 Task: Search one way flight ticket for 1 adult, 6 children, 1 infant in seat and 1 infant on lap in business from Raleigh: Raleigh-durham International Airport to Jacksonville: Albert J. Ellis Airport on 5-3-2023. Choice of flights is Royal air maroc. Number of bags: 8 checked bags. Price is upto 85000. Outbound departure time preference is 15:30. Look for best flights.
Action: Mouse moved to (337, 136)
Screenshot: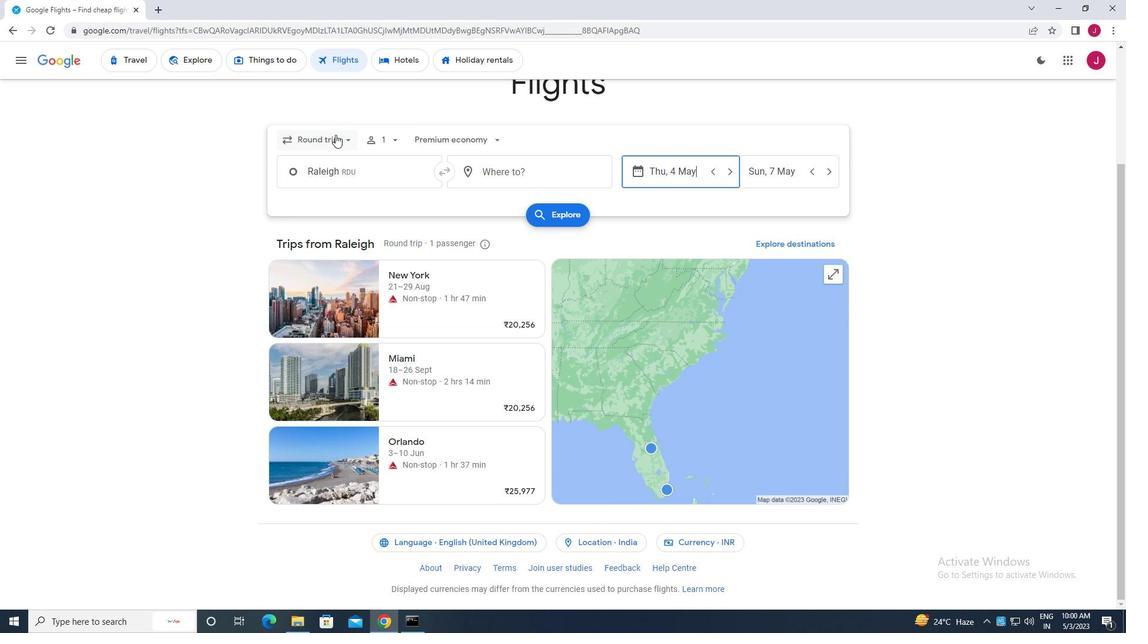 
Action: Mouse pressed left at (337, 136)
Screenshot: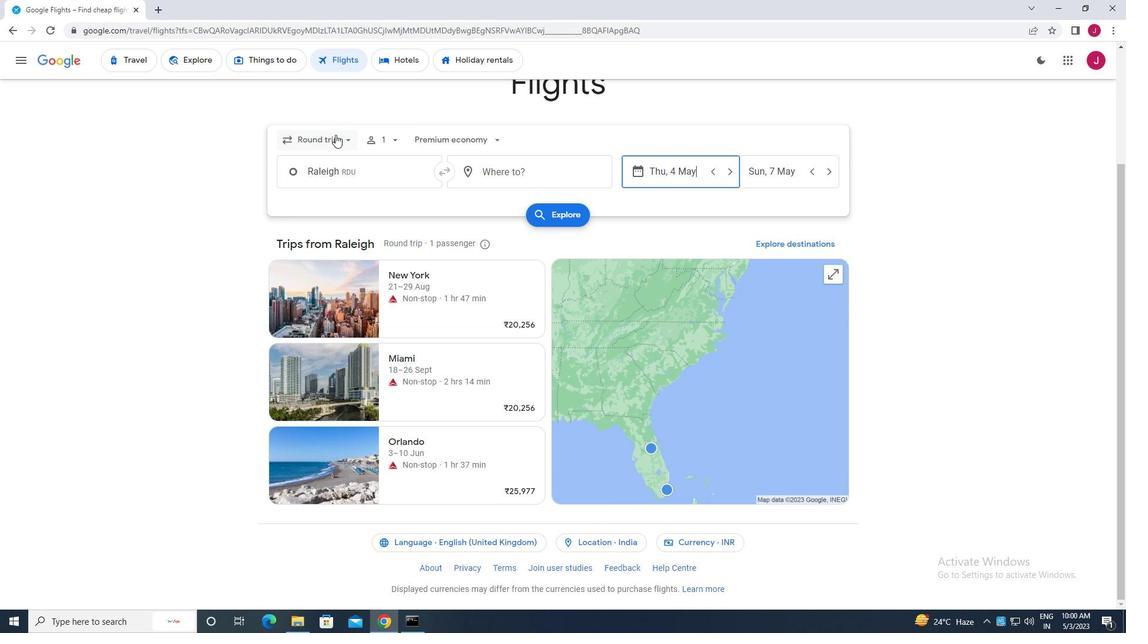 
Action: Mouse moved to (333, 191)
Screenshot: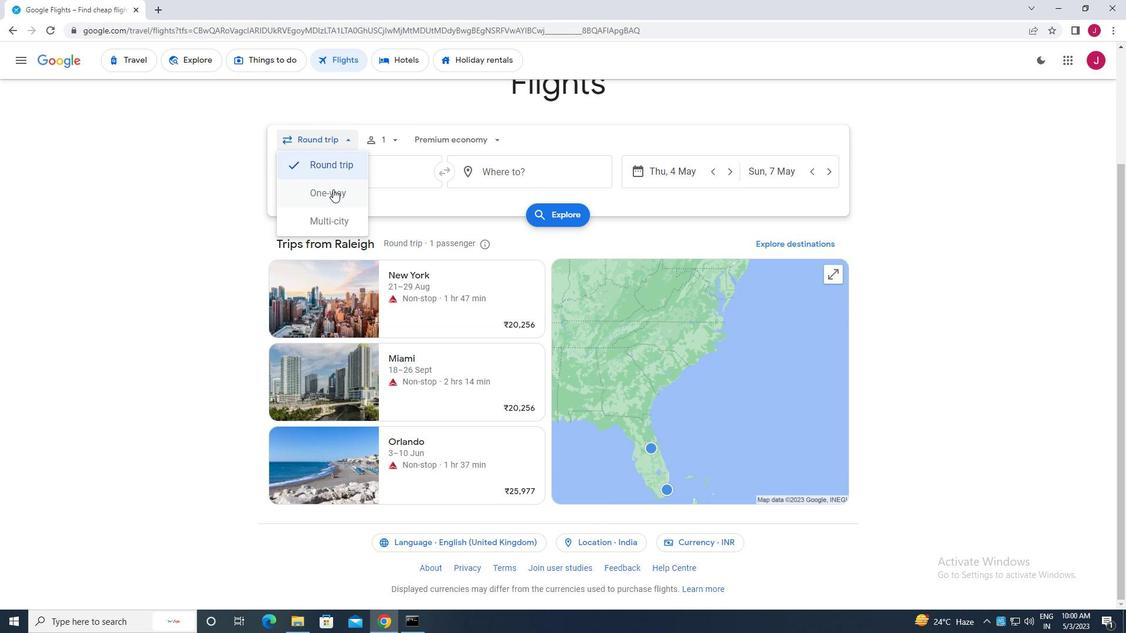 
Action: Mouse pressed left at (333, 191)
Screenshot: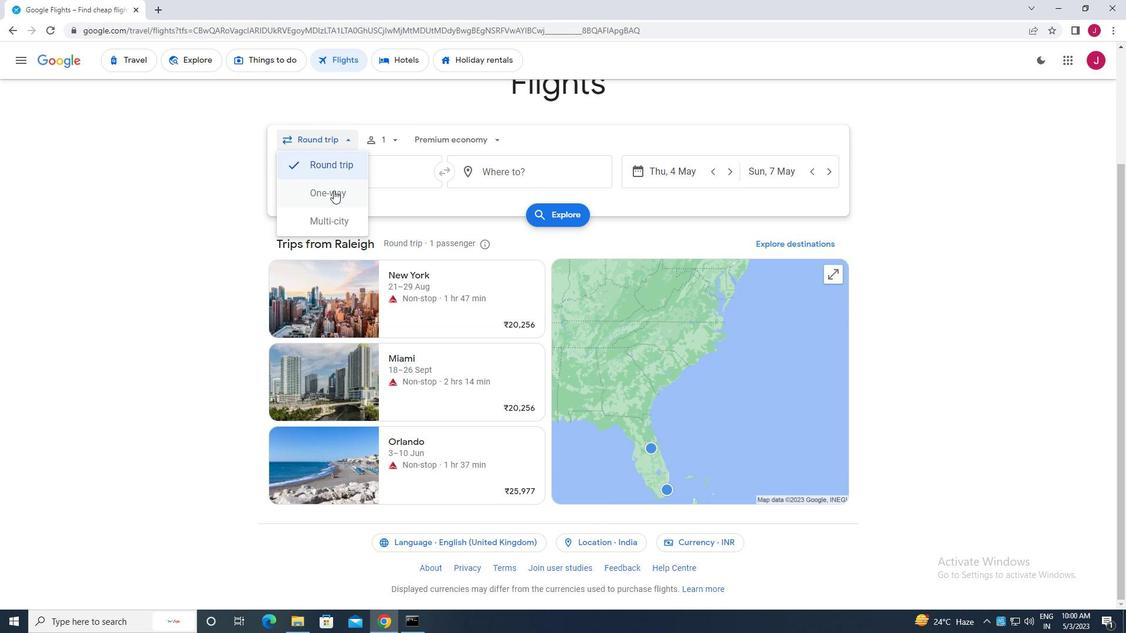 
Action: Mouse moved to (390, 142)
Screenshot: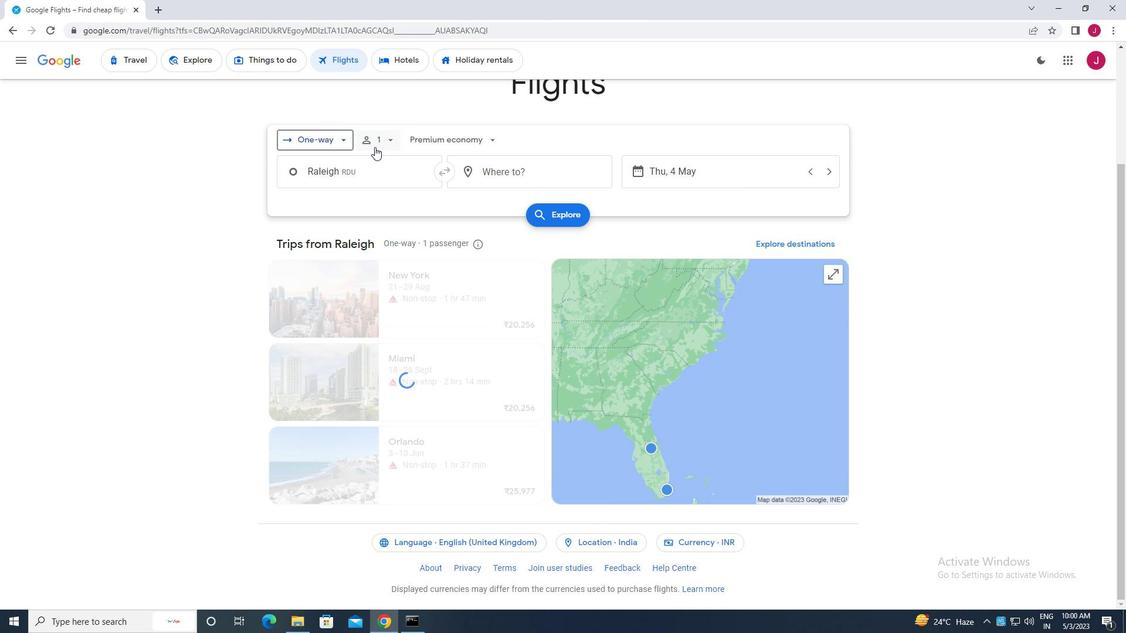 
Action: Mouse pressed left at (390, 142)
Screenshot: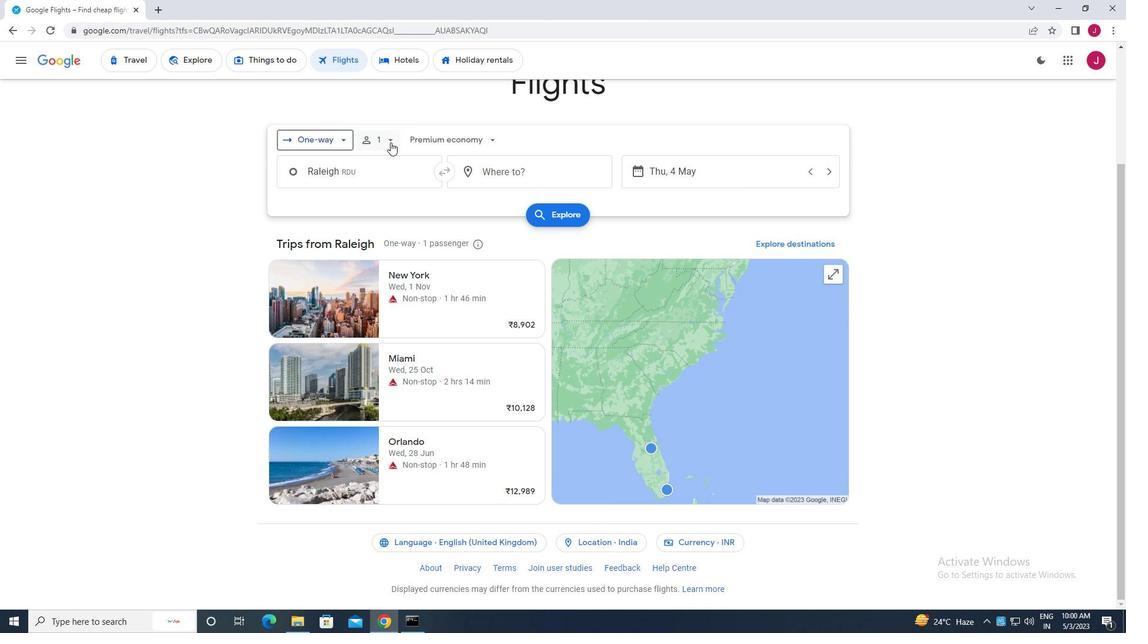 
Action: Mouse moved to (483, 200)
Screenshot: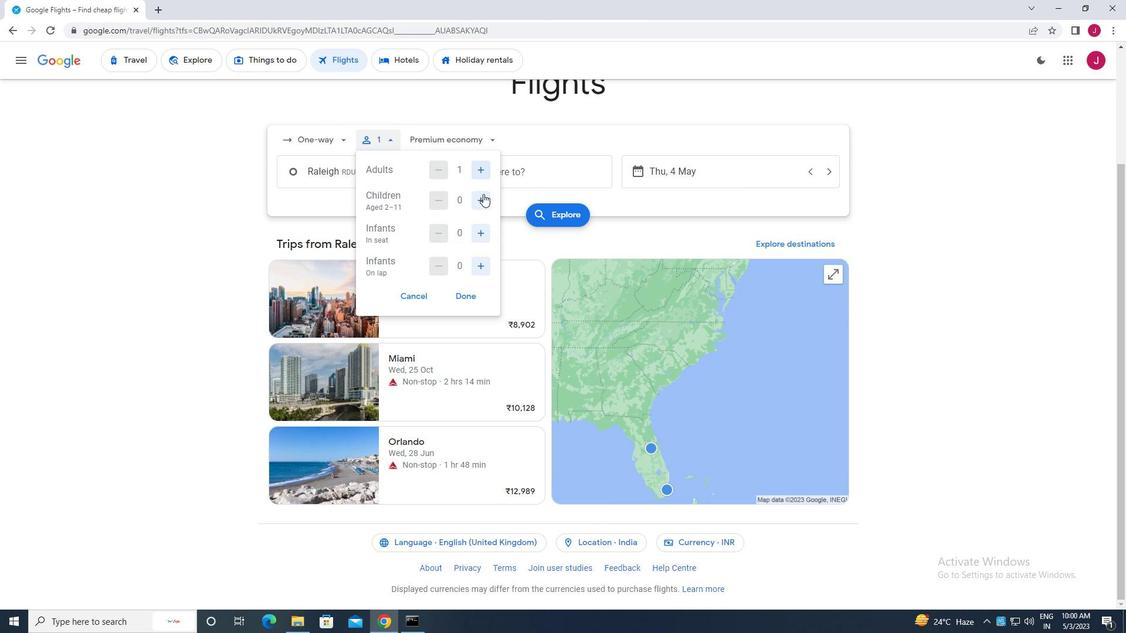
Action: Mouse pressed left at (483, 200)
Screenshot: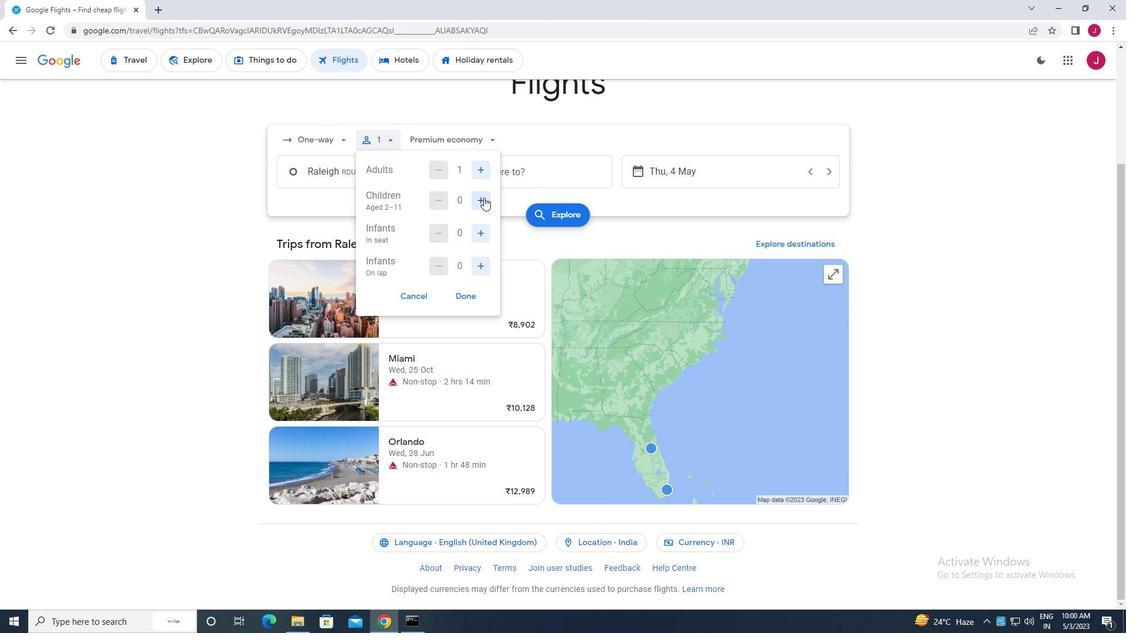 
Action: Mouse pressed left at (483, 200)
Screenshot: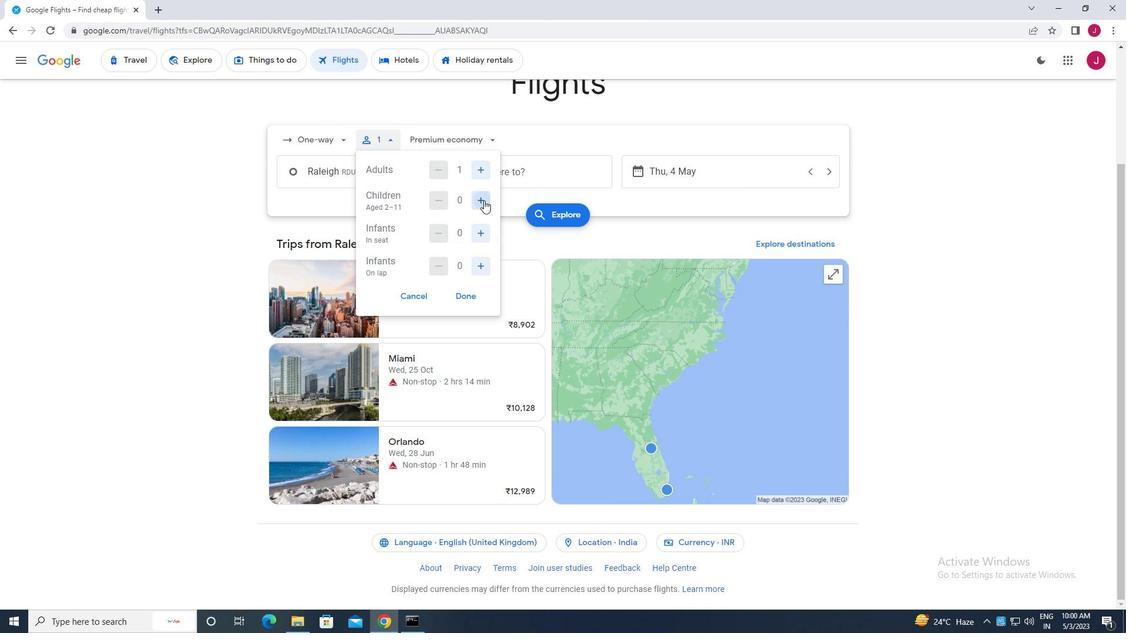
Action: Mouse pressed left at (483, 200)
Screenshot: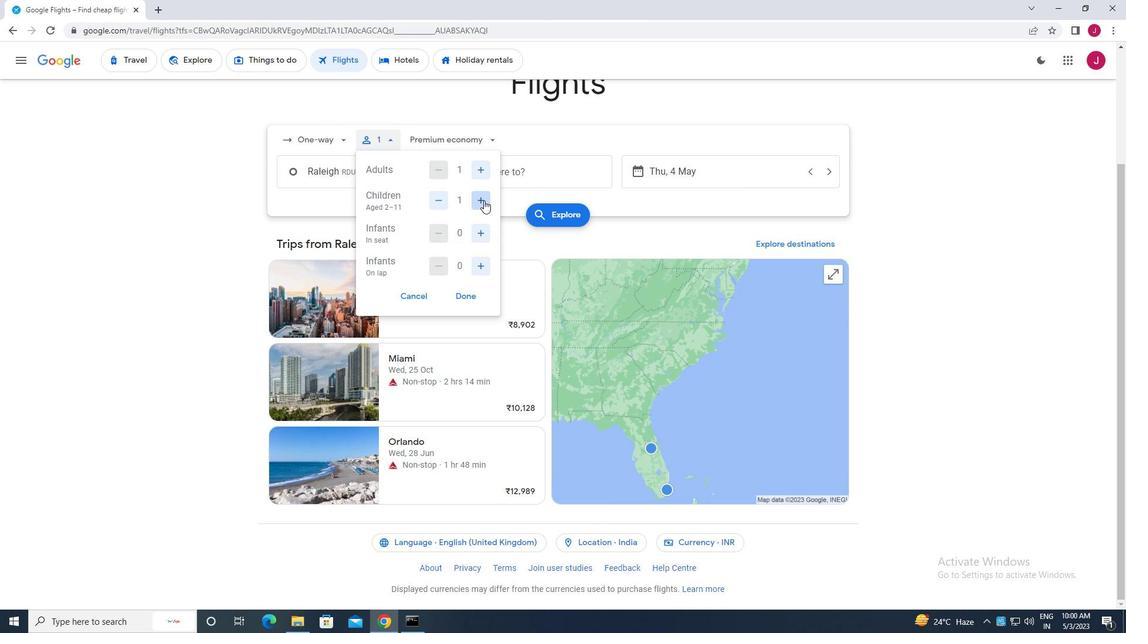 
Action: Mouse pressed left at (483, 200)
Screenshot: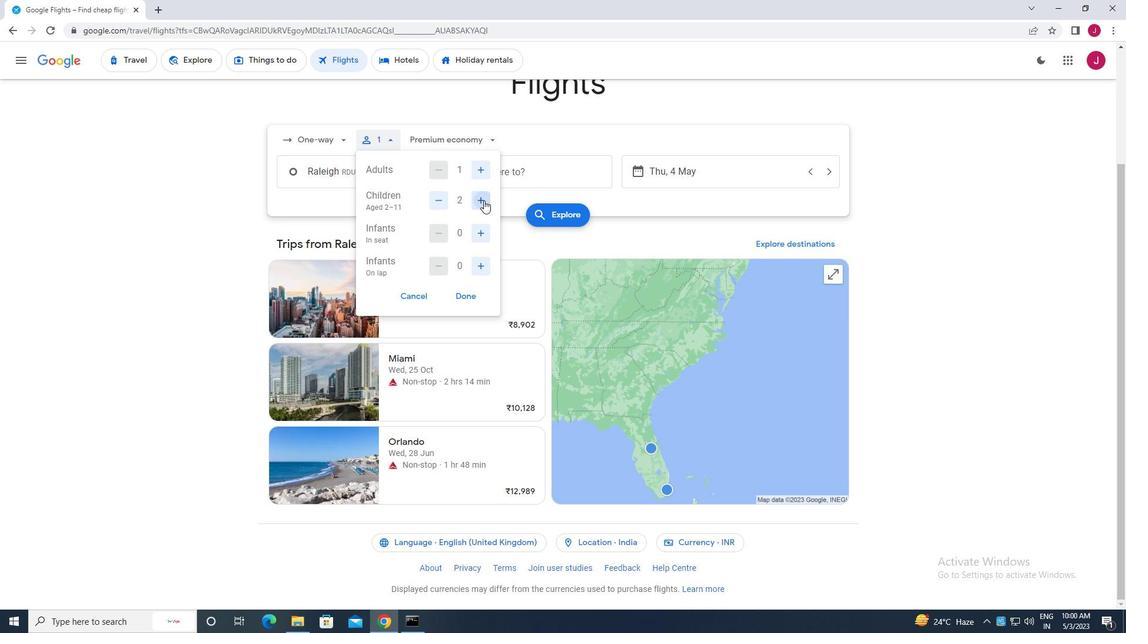 
Action: Mouse pressed left at (483, 200)
Screenshot: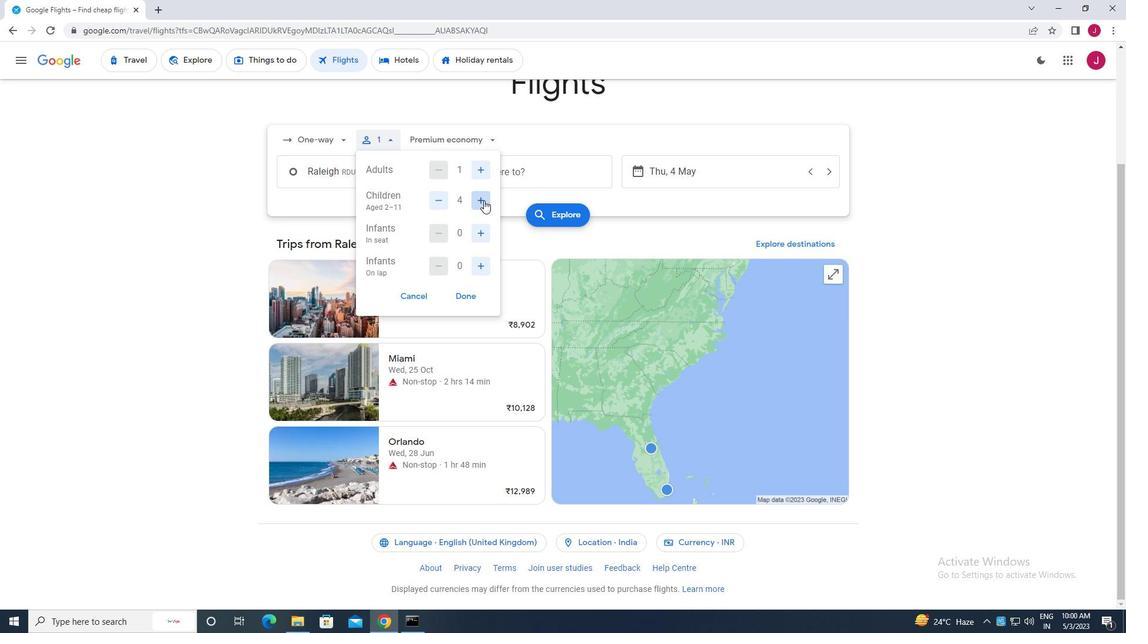 
Action: Mouse pressed left at (483, 200)
Screenshot: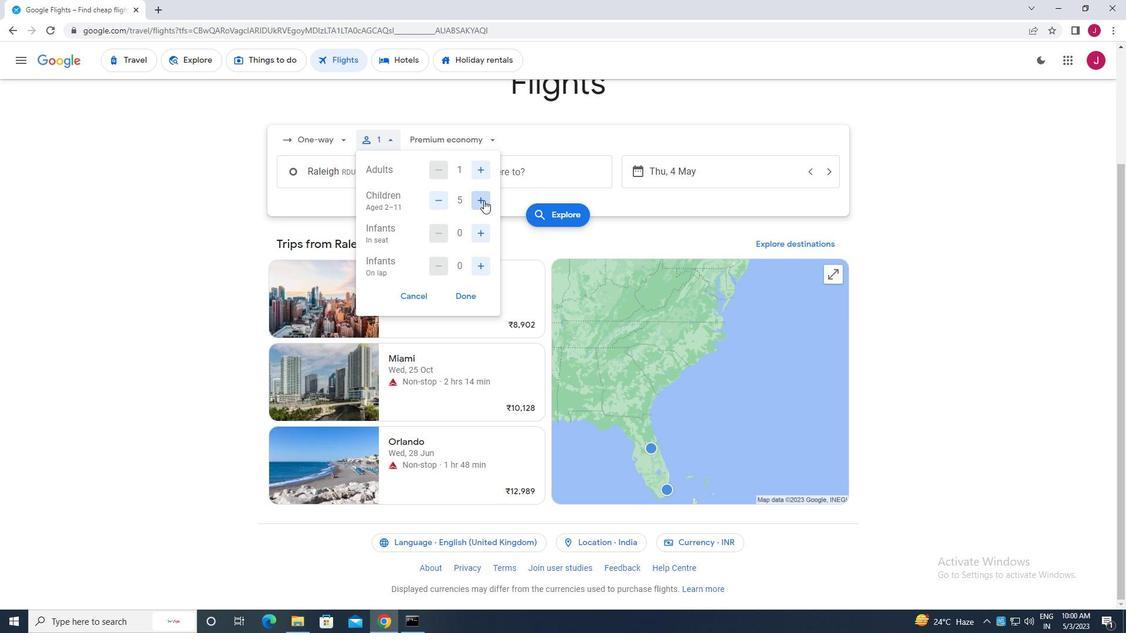 
Action: Mouse moved to (477, 234)
Screenshot: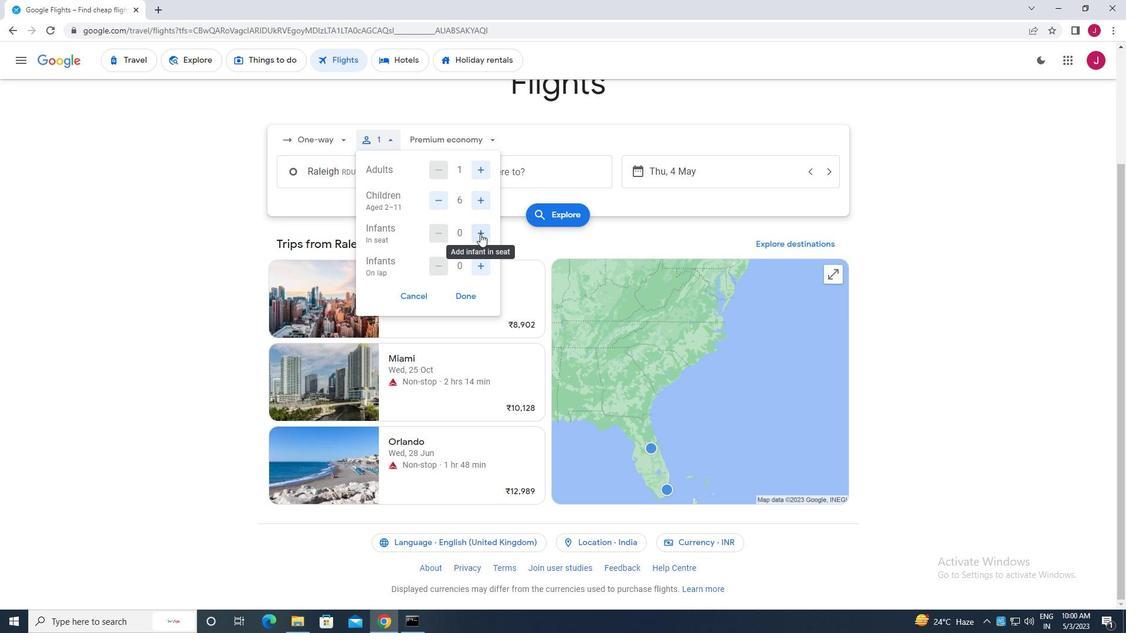 
Action: Mouse pressed left at (477, 234)
Screenshot: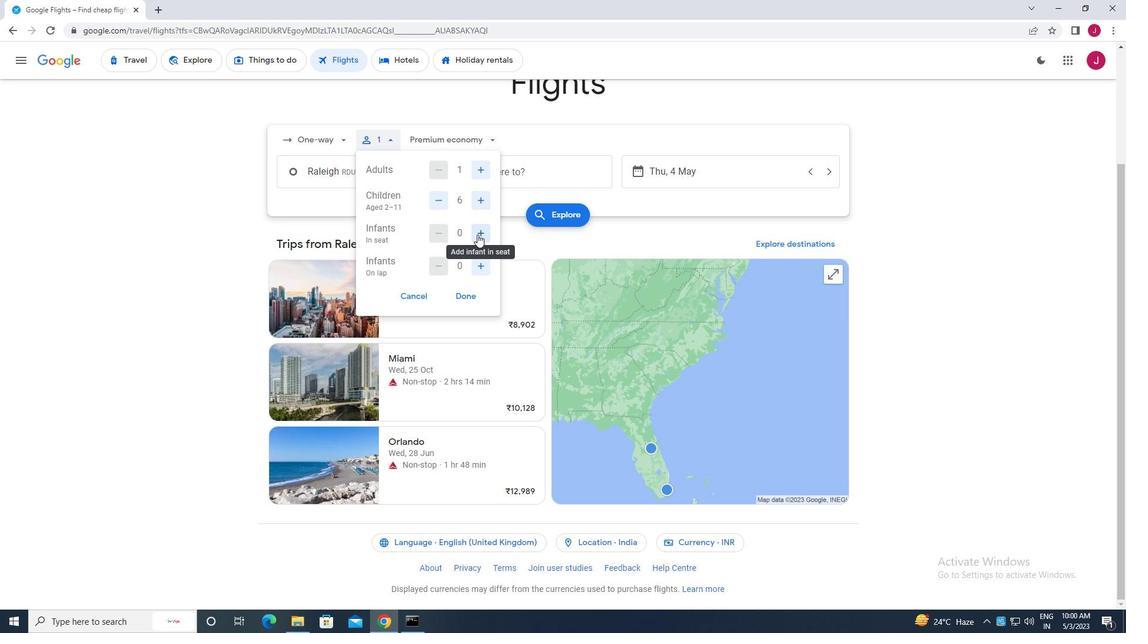 
Action: Mouse moved to (478, 270)
Screenshot: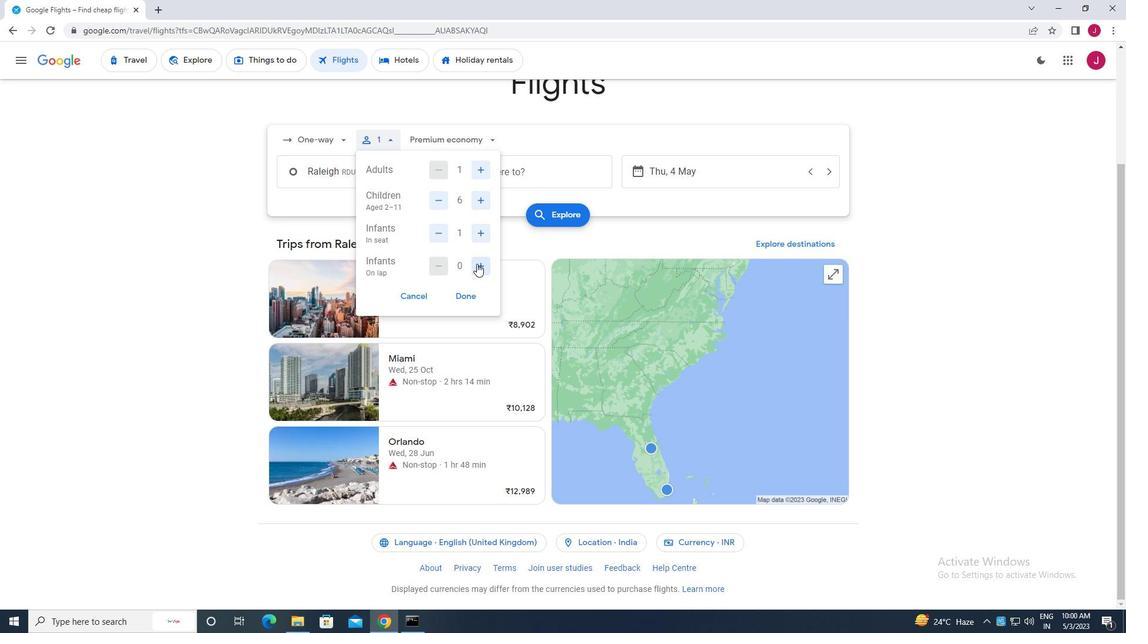 
Action: Mouse pressed left at (478, 270)
Screenshot: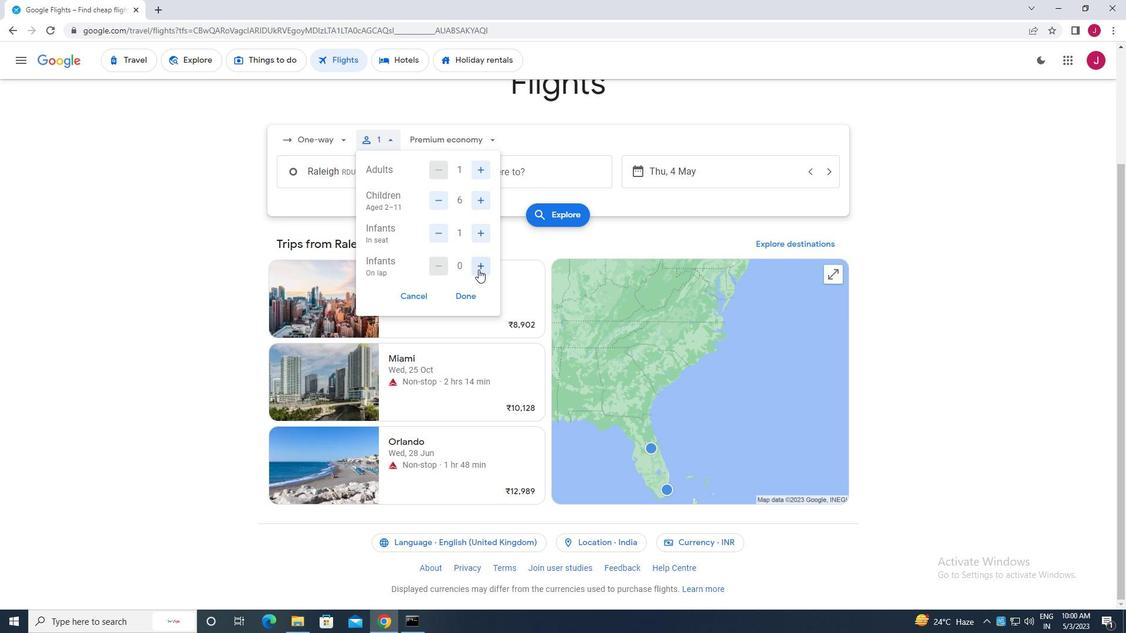 
Action: Mouse moved to (464, 293)
Screenshot: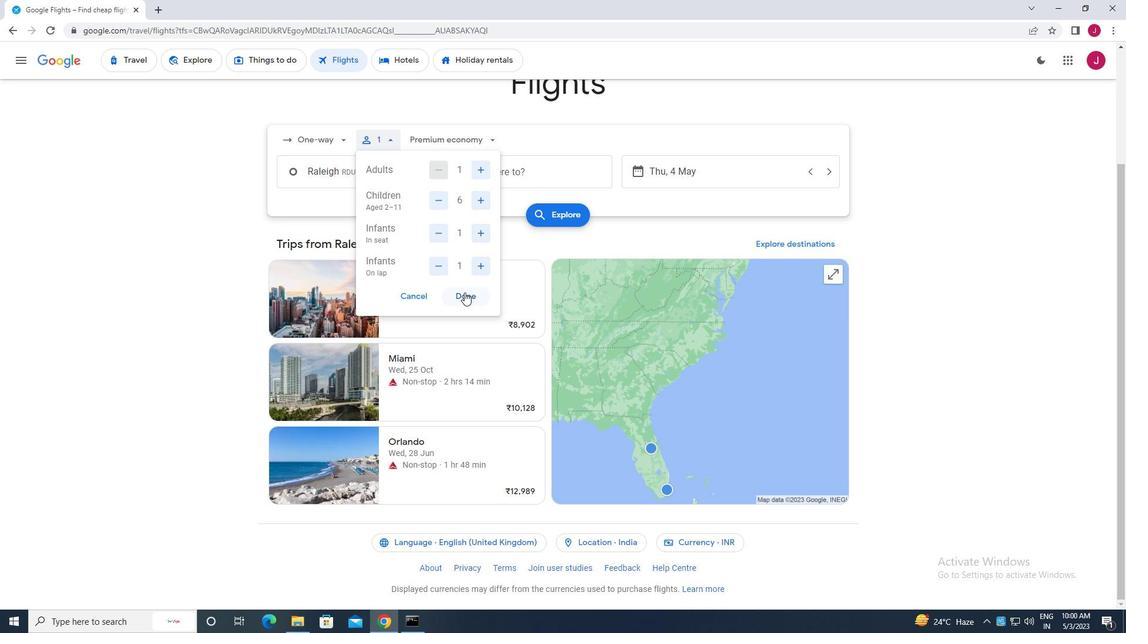 
Action: Mouse pressed left at (464, 293)
Screenshot: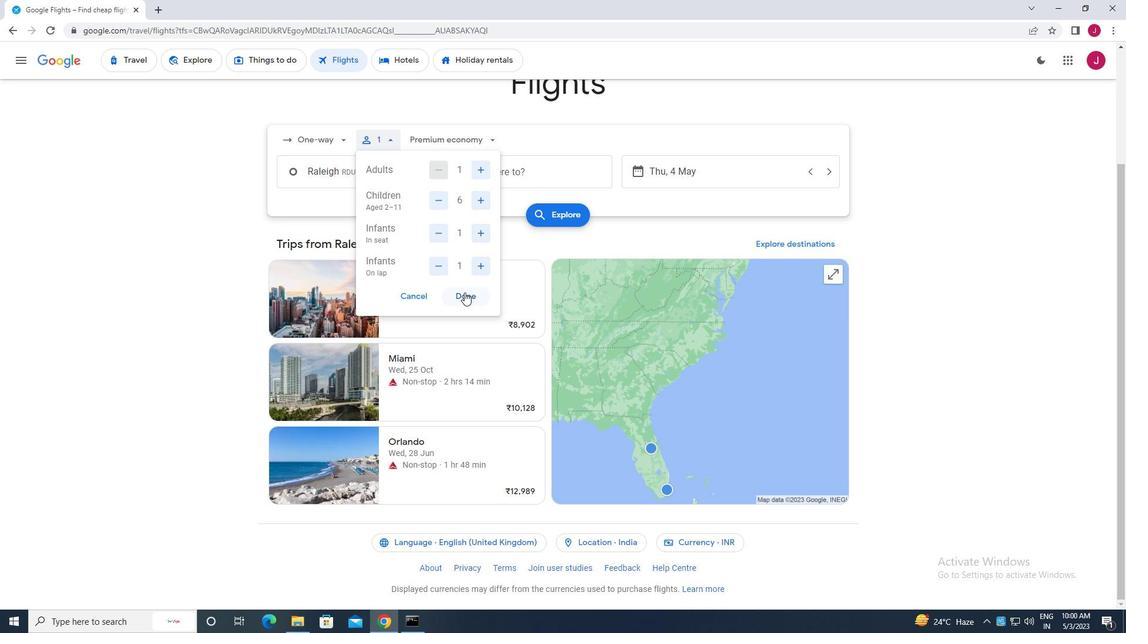 
Action: Mouse moved to (464, 139)
Screenshot: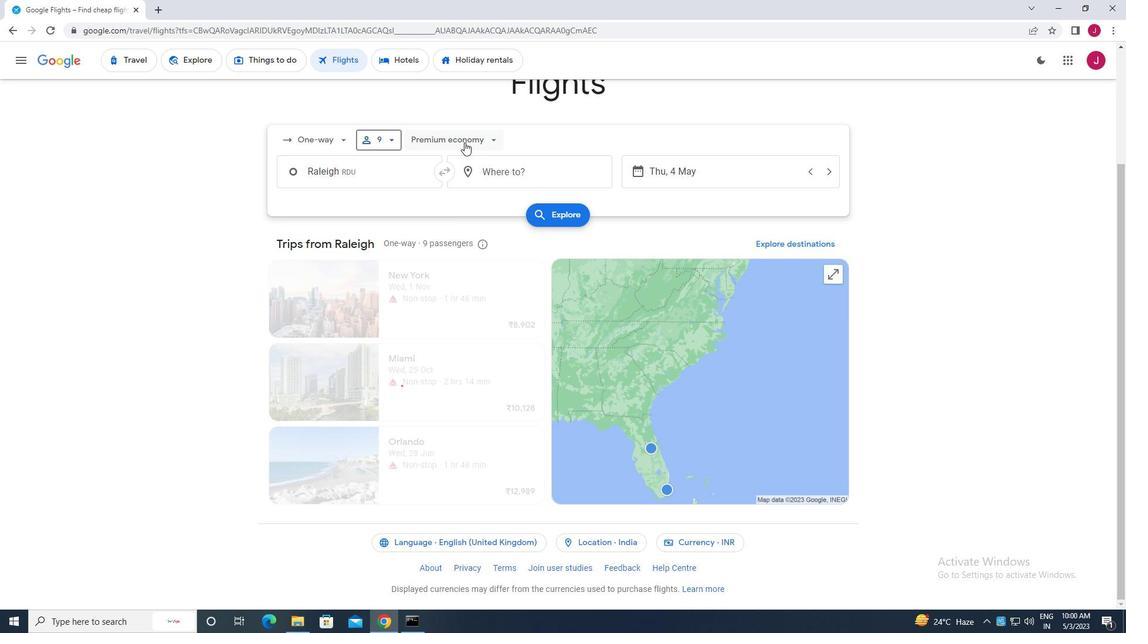 
Action: Mouse pressed left at (464, 139)
Screenshot: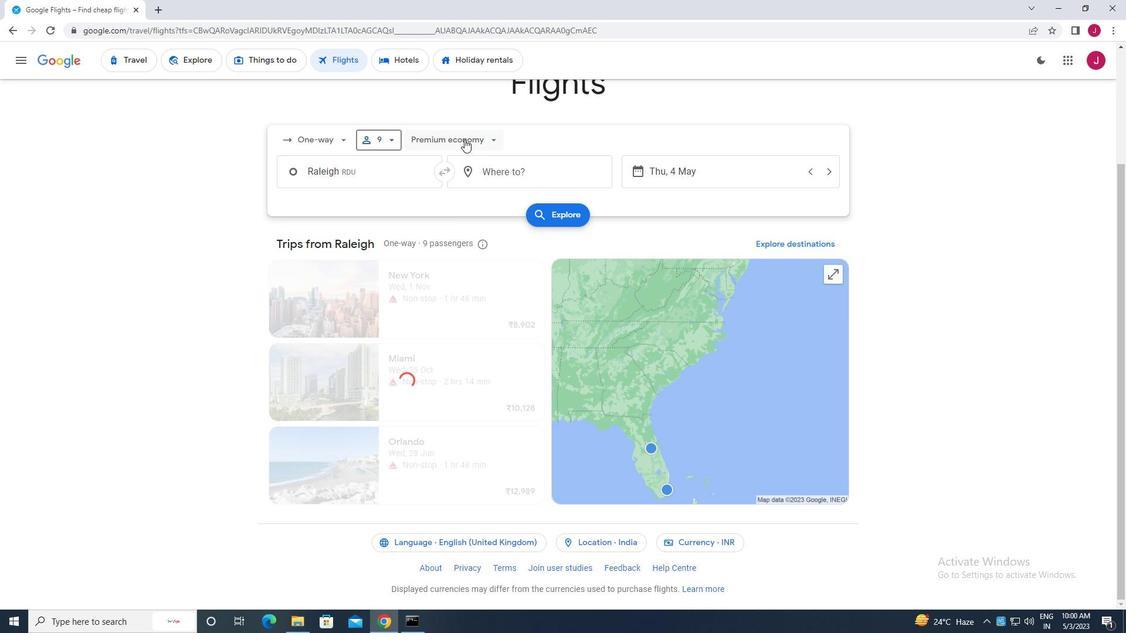 
Action: Mouse moved to (458, 221)
Screenshot: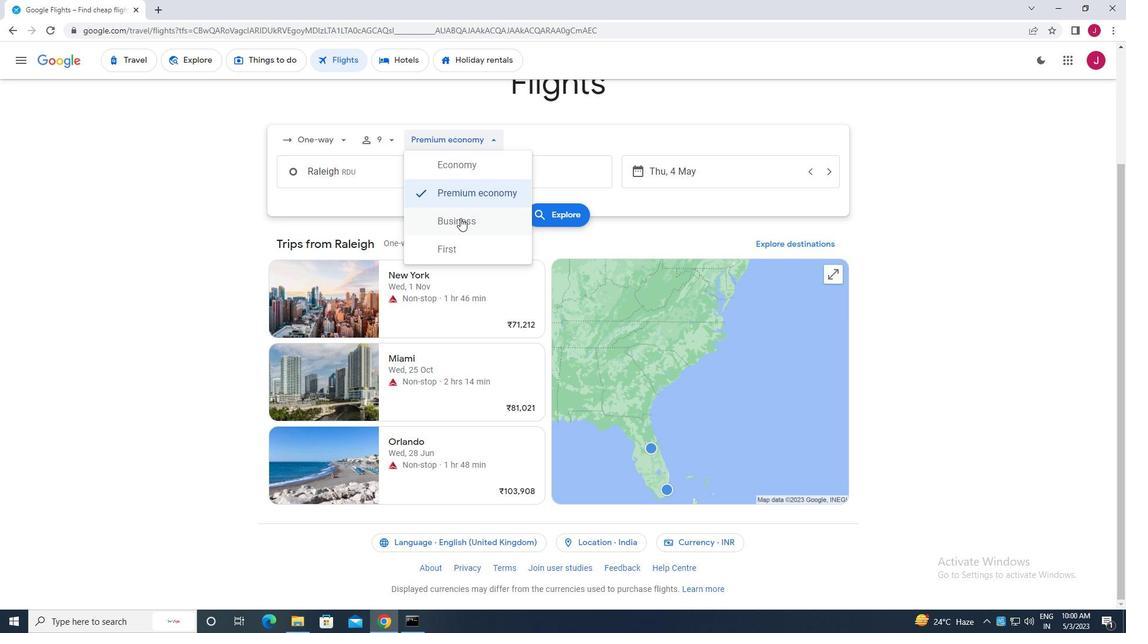 
Action: Mouse pressed left at (458, 221)
Screenshot: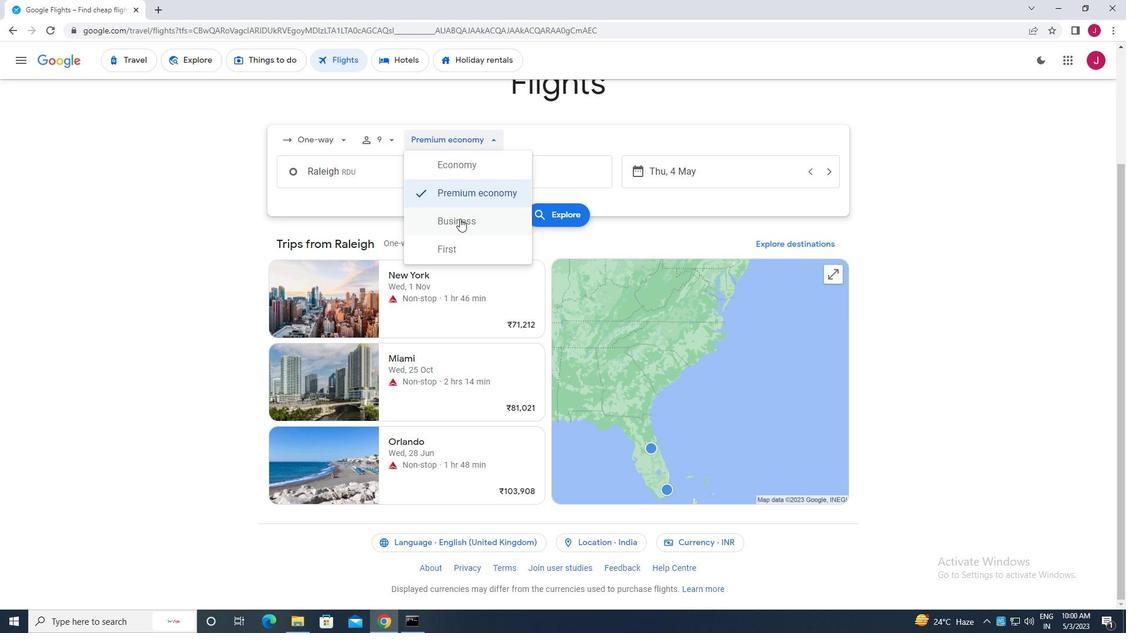 
Action: Mouse moved to (399, 176)
Screenshot: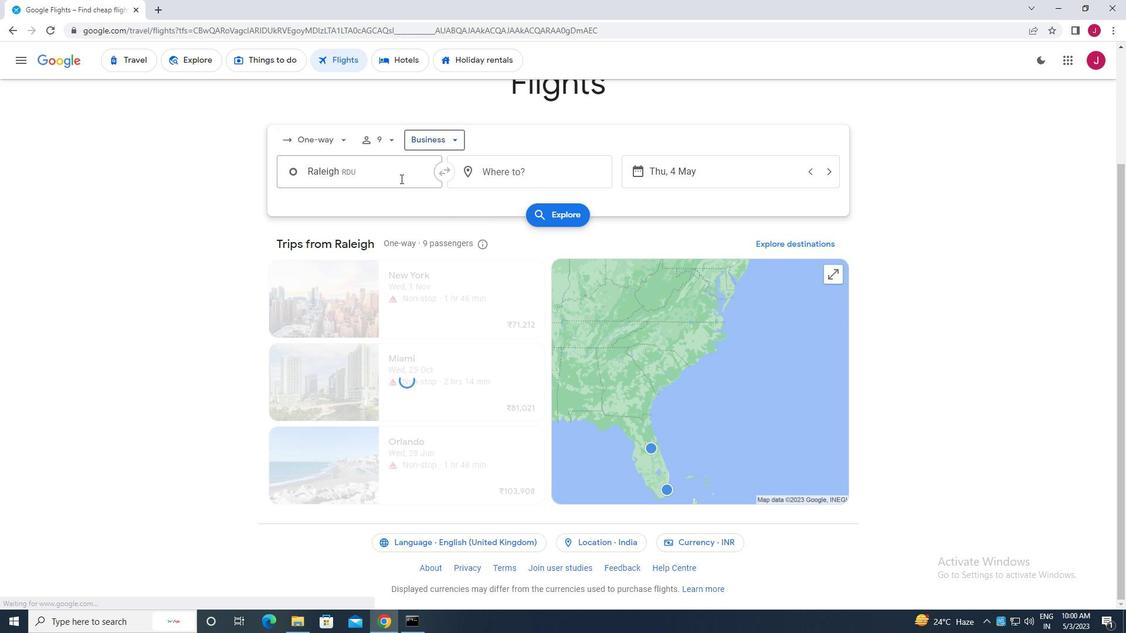 
Action: Mouse pressed left at (399, 176)
Screenshot: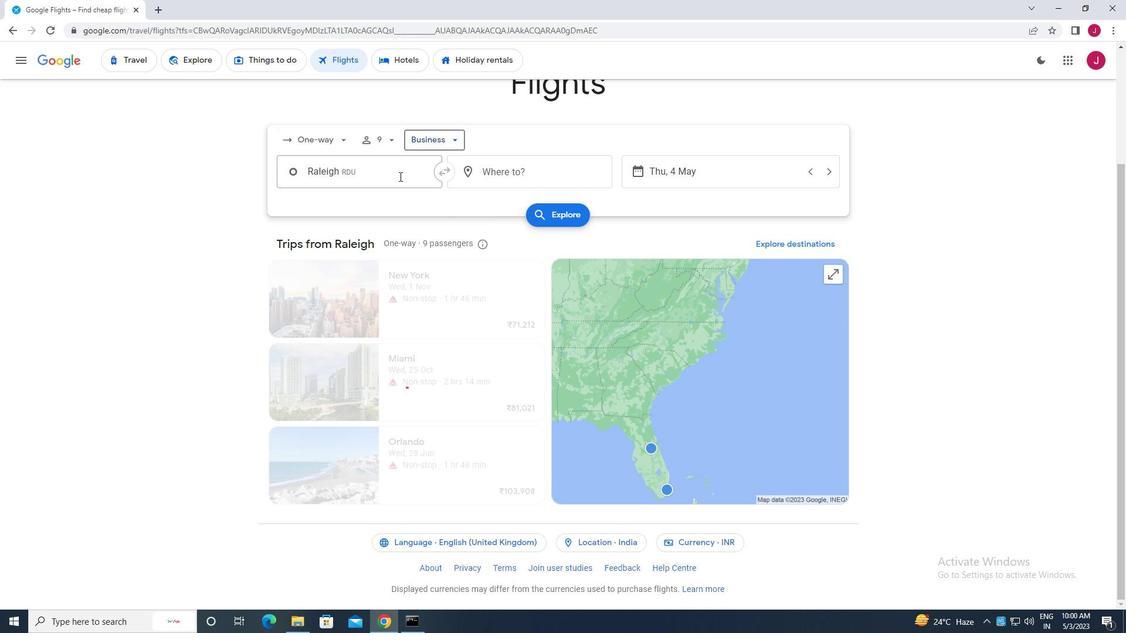 
Action: Key pressed ralegh<Key.space>d
Screenshot: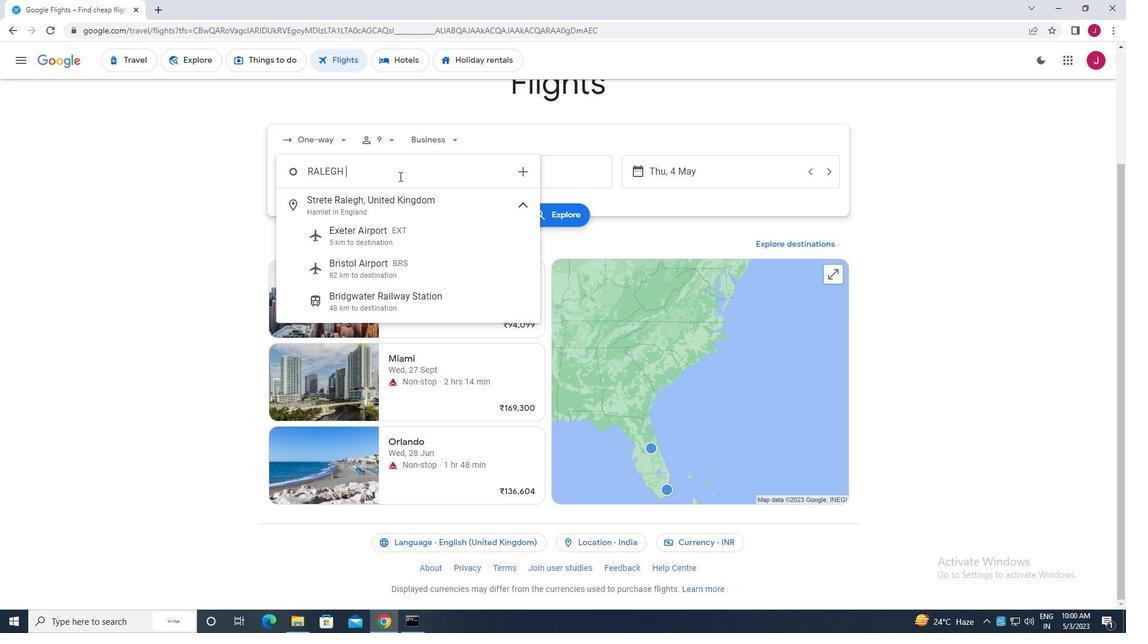 
Action: Mouse moved to (414, 208)
Screenshot: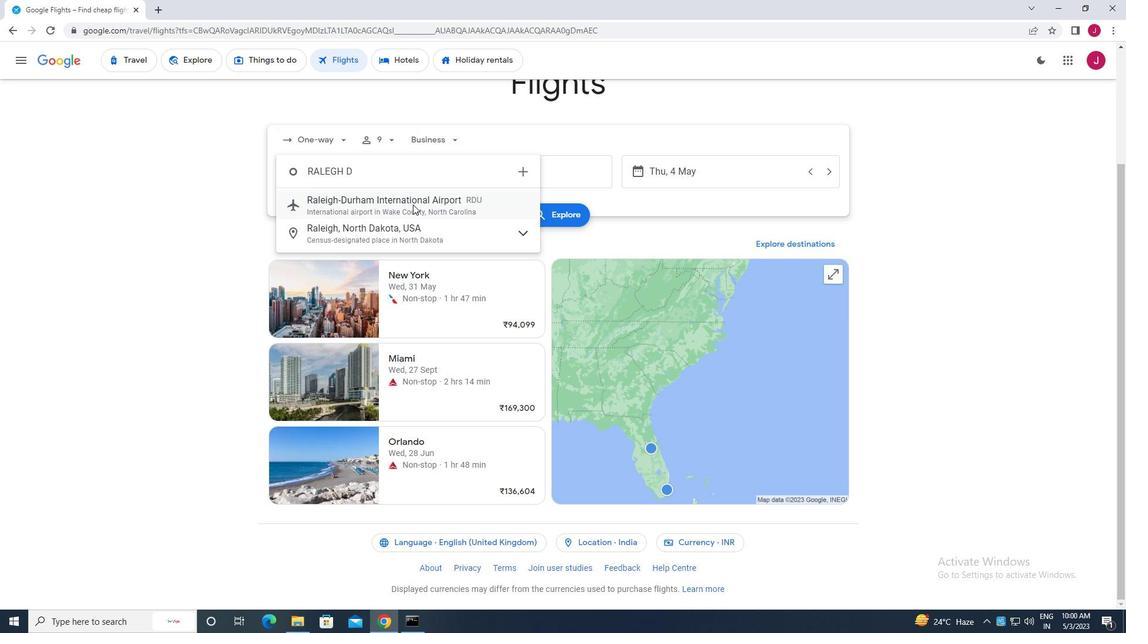 
Action: Mouse pressed left at (414, 208)
Screenshot: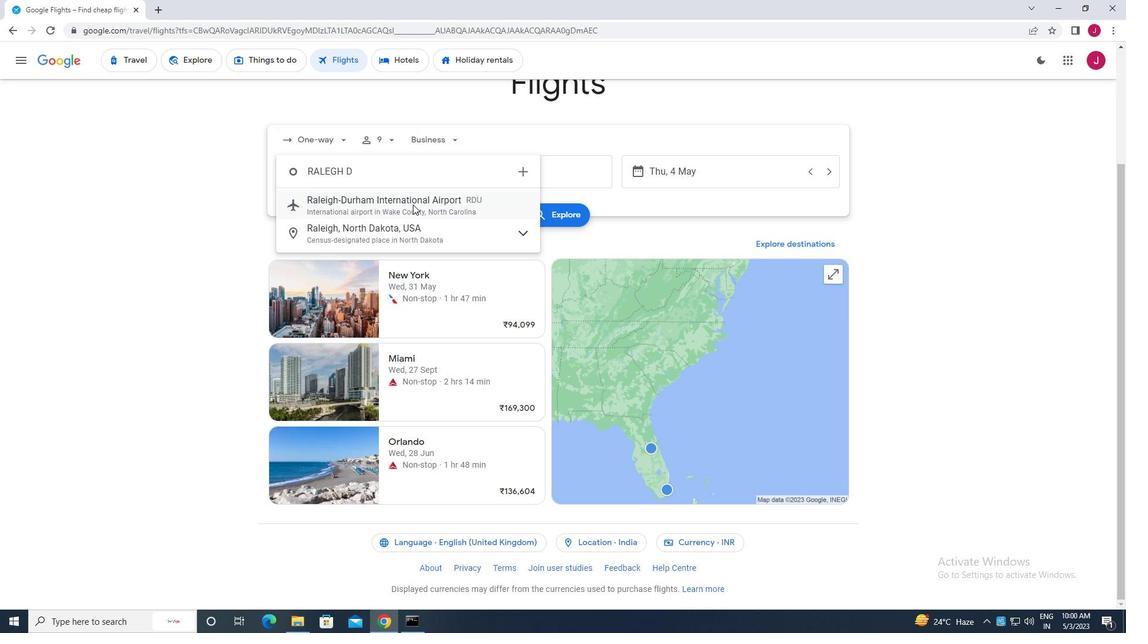 
Action: Mouse moved to (526, 174)
Screenshot: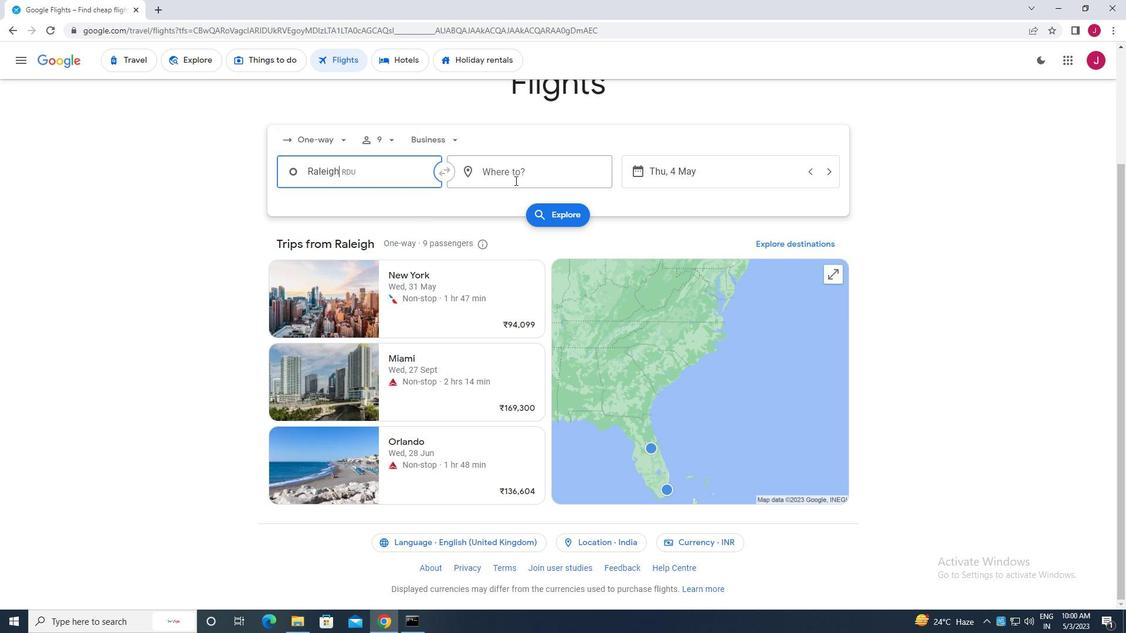 
Action: Mouse pressed left at (526, 174)
Screenshot: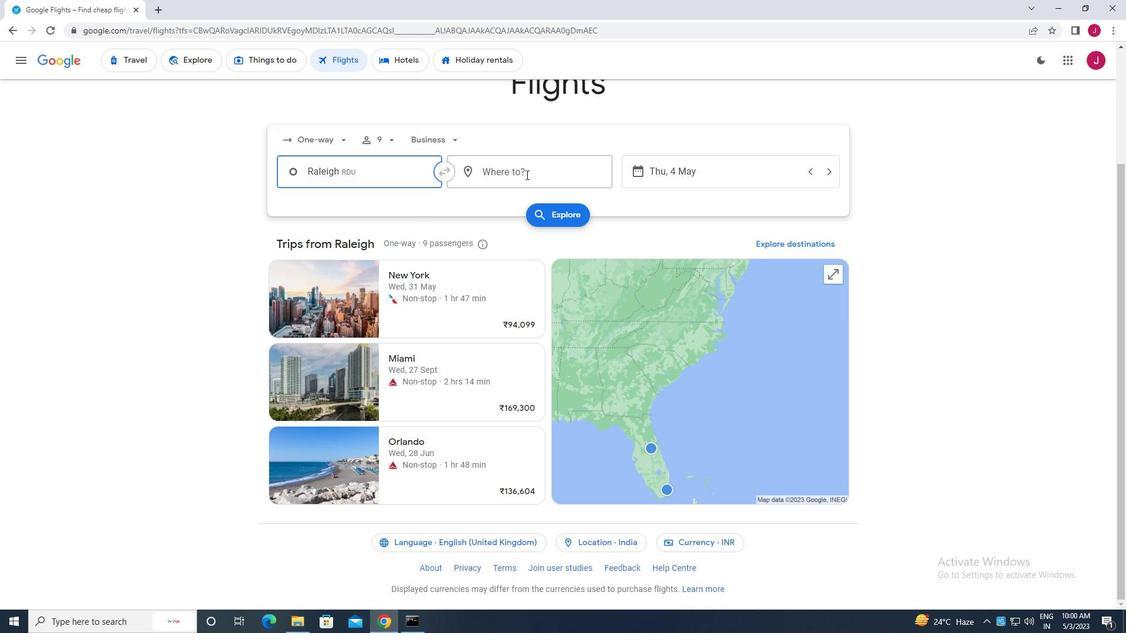 
Action: Mouse moved to (526, 175)
Screenshot: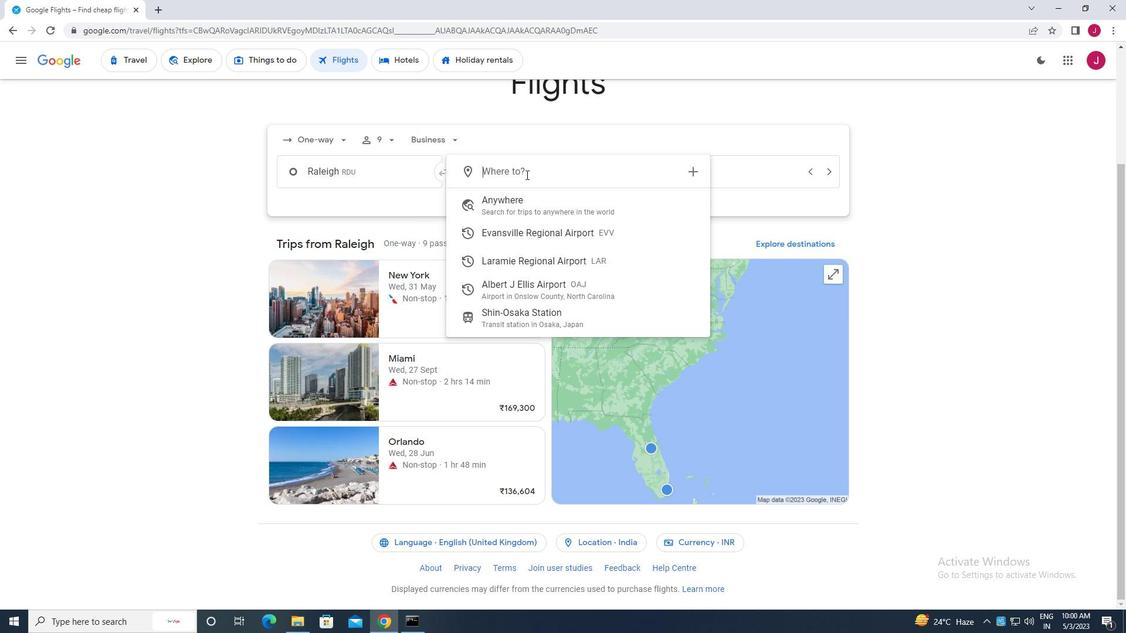 
Action: Key pressed albert<Key.space>j
Screenshot: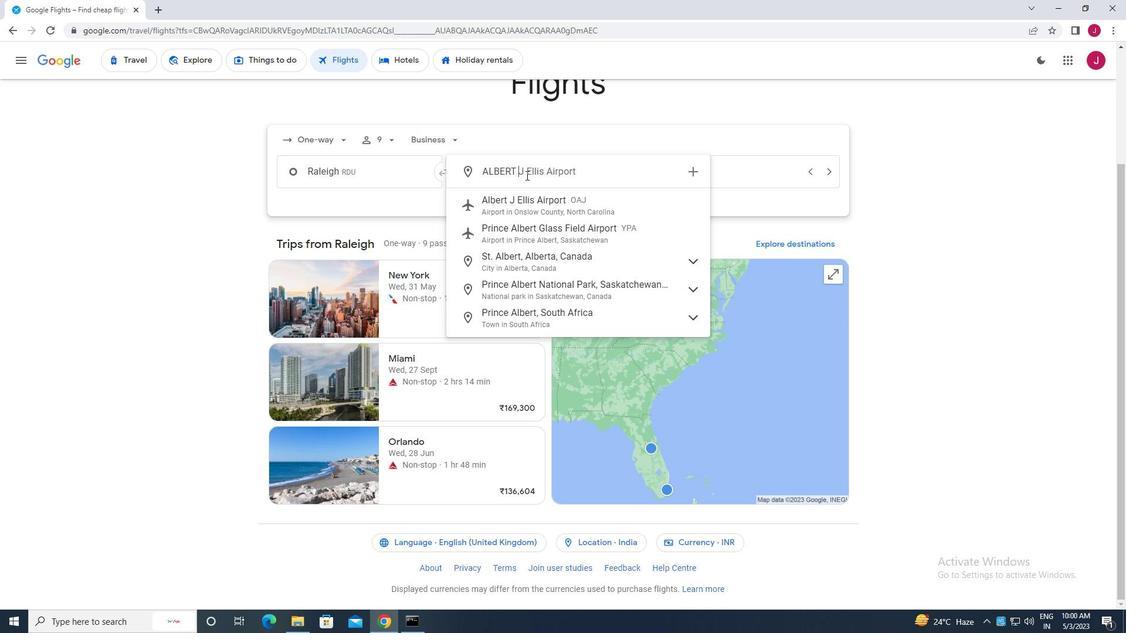 
Action: Mouse moved to (537, 203)
Screenshot: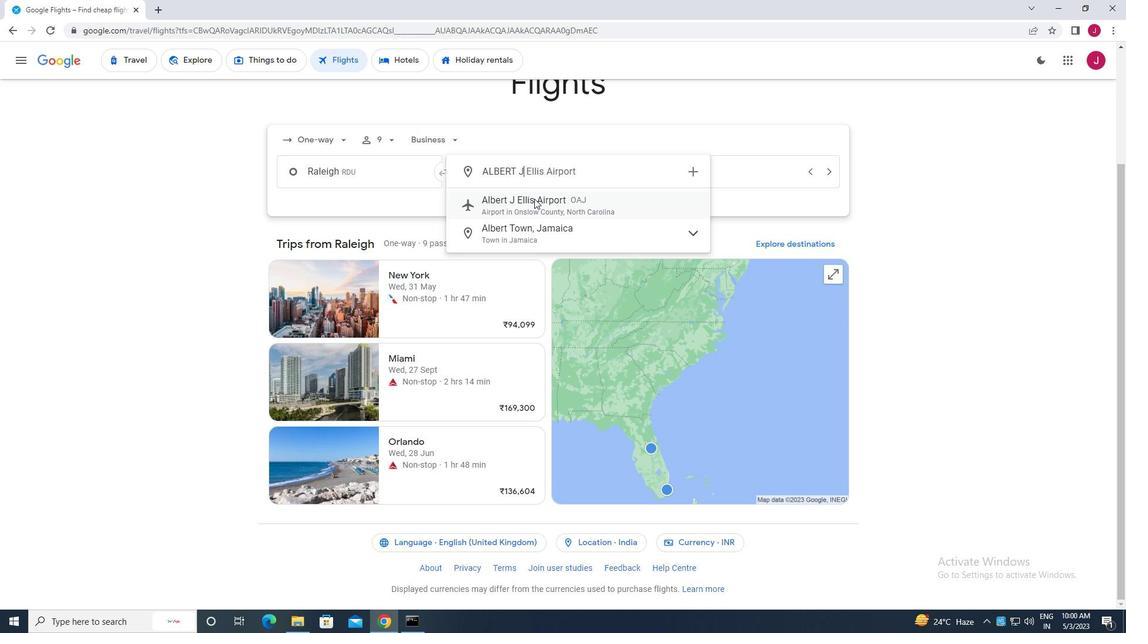 
Action: Mouse pressed left at (537, 203)
Screenshot: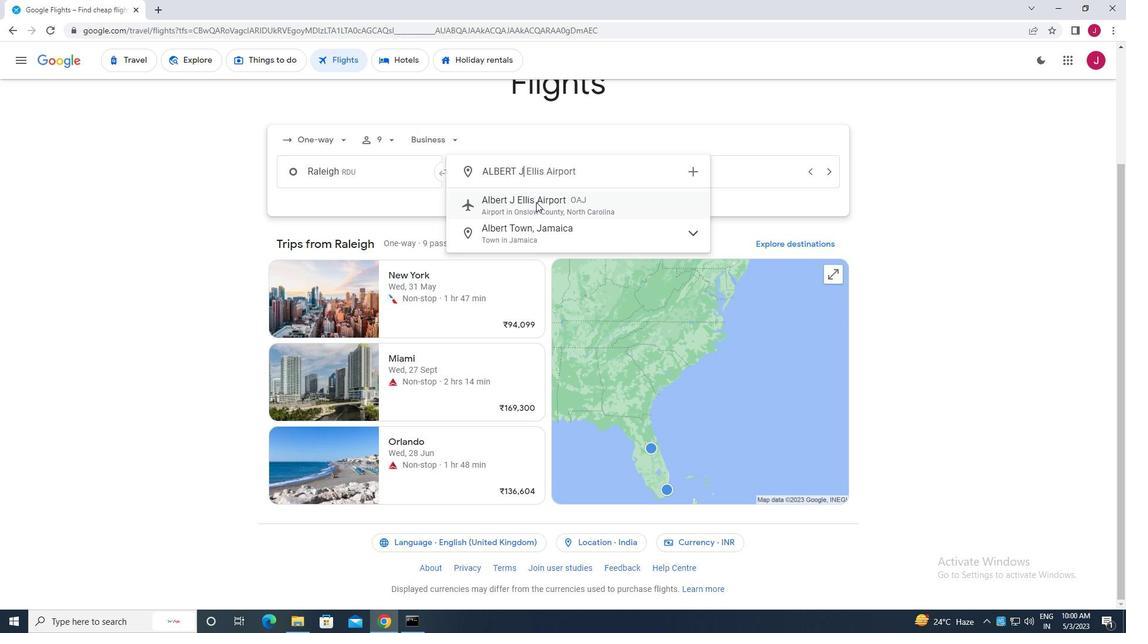 
Action: Mouse moved to (689, 174)
Screenshot: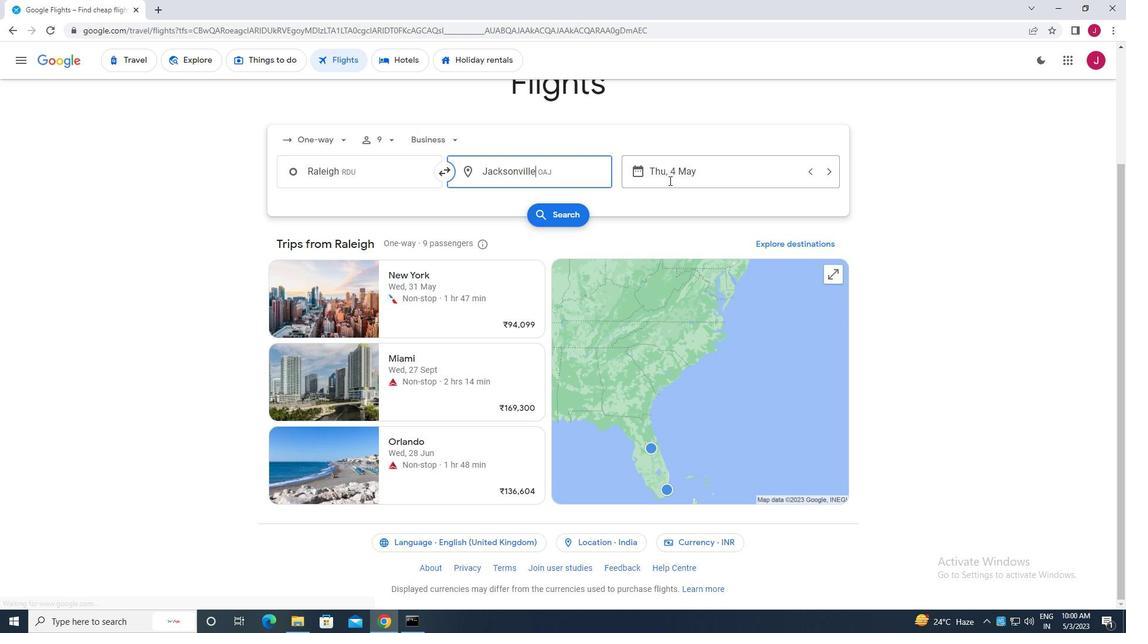
Action: Mouse pressed left at (689, 174)
Screenshot: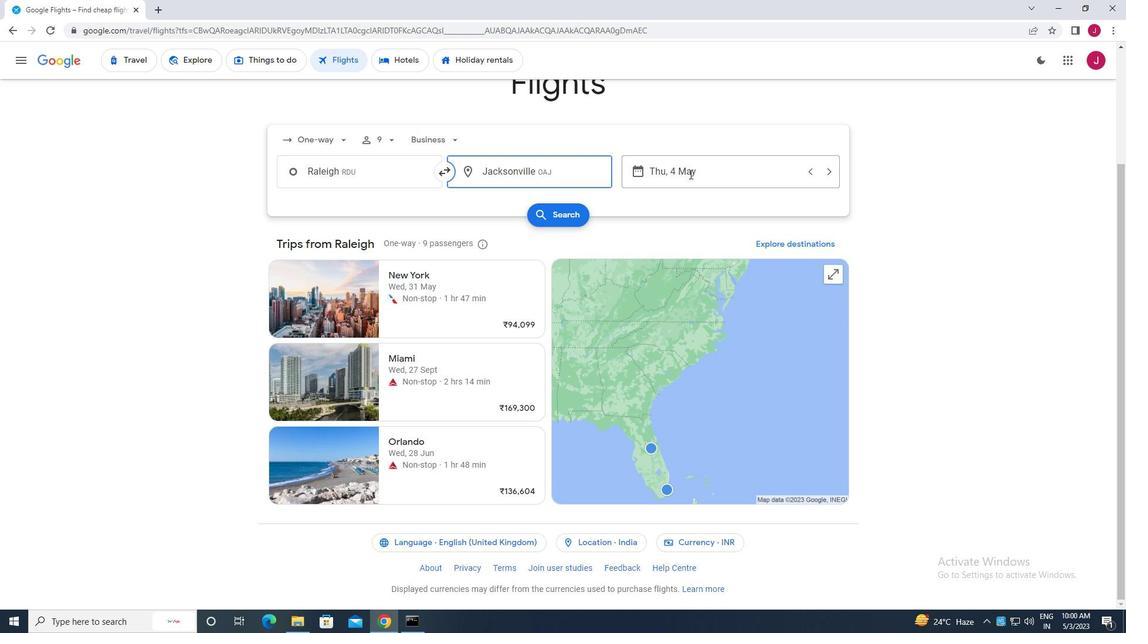 
Action: Mouse moved to (503, 261)
Screenshot: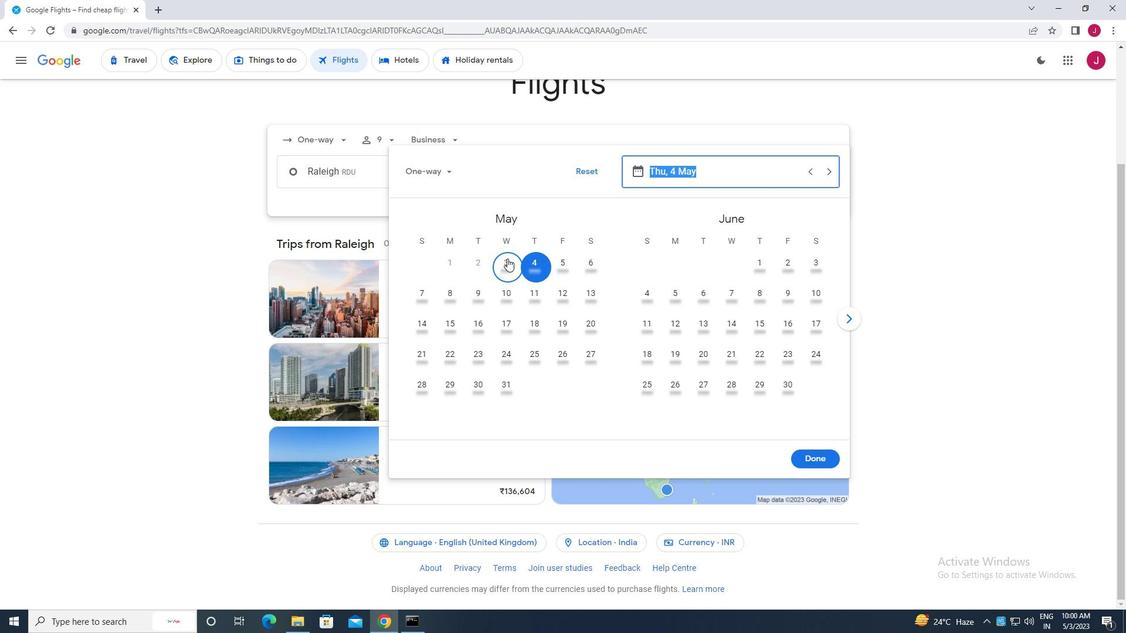 
Action: Mouse pressed left at (503, 261)
Screenshot: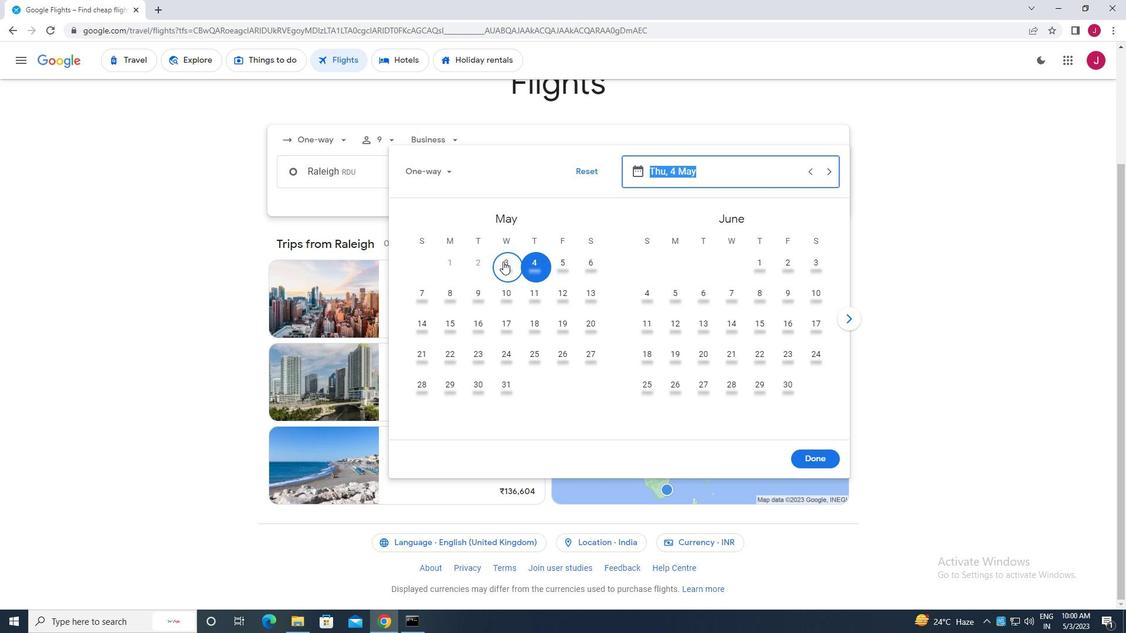 
Action: Mouse moved to (810, 461)
Screenshot: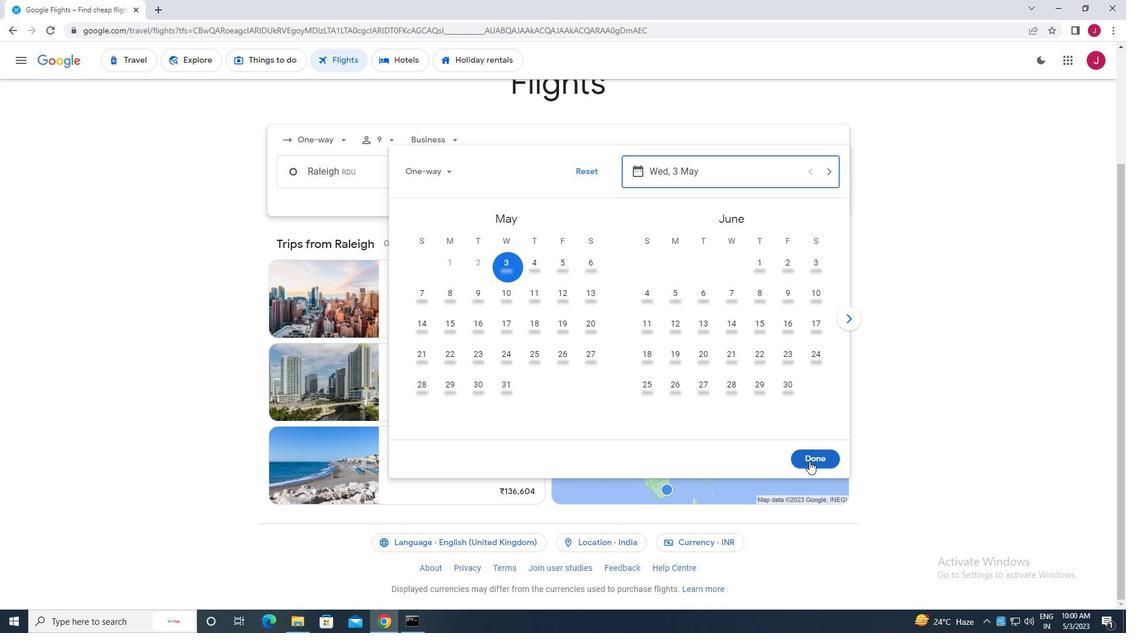 
Action: Mouse pressed left at (810, 461)
Screenshot: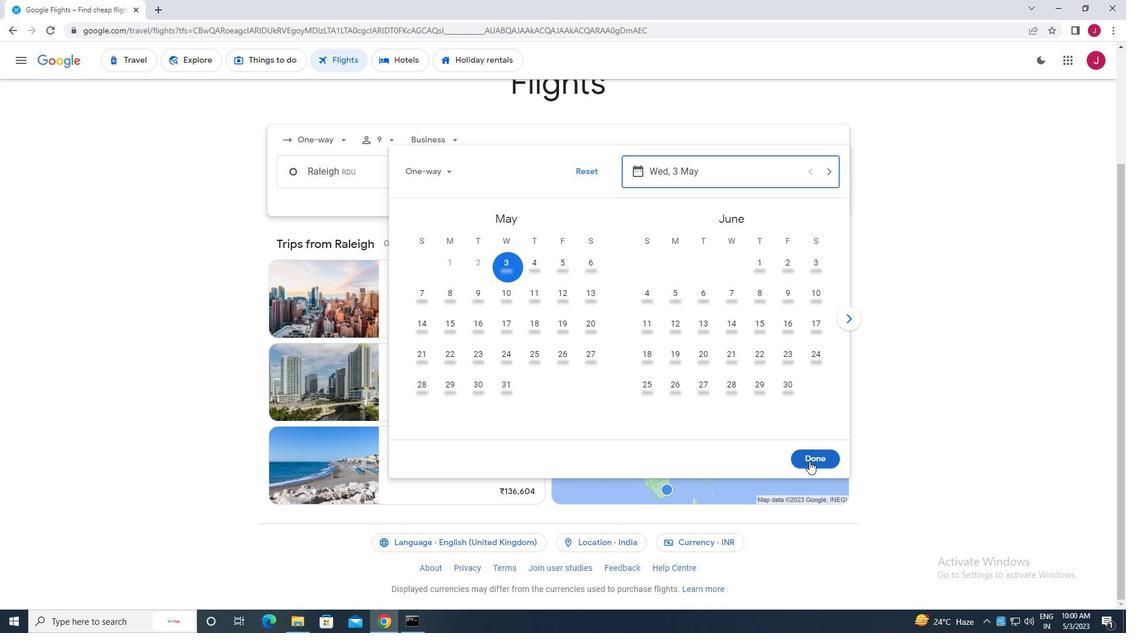 
Action: Mouse moved to (574, 218)
Screenshot: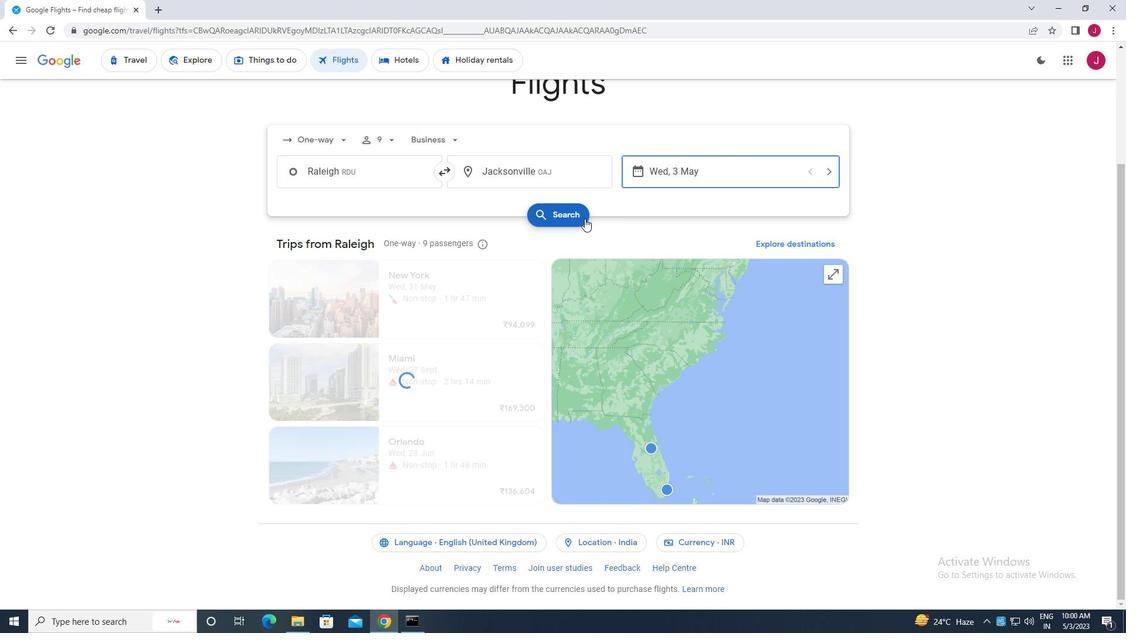 
Action: Mouse pressed left at (574, 218)
Screenshot: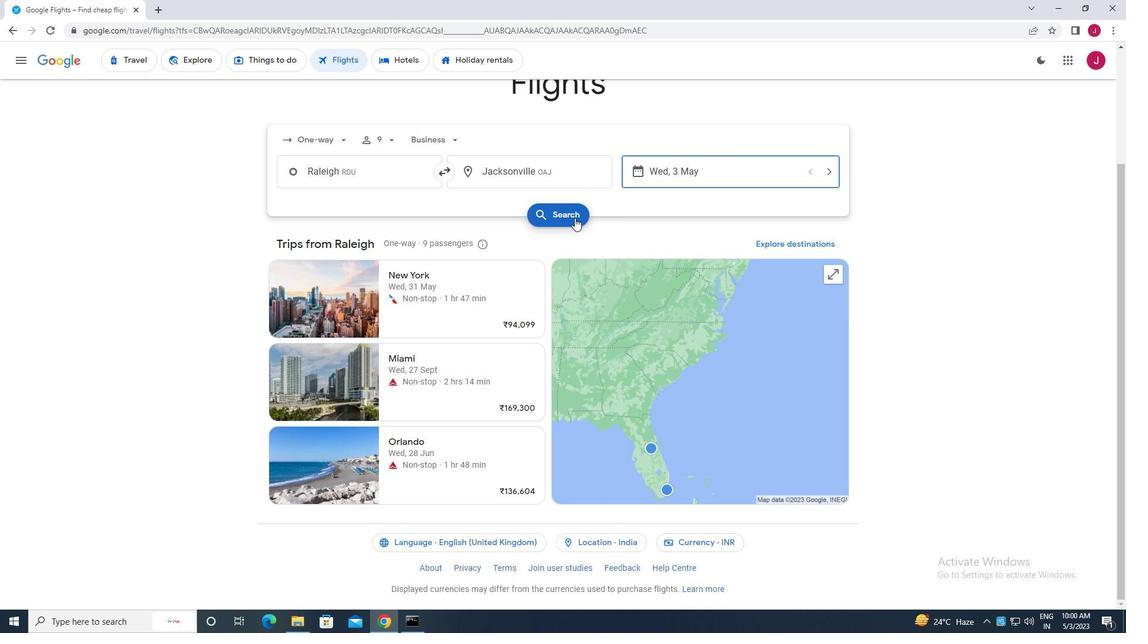 
Action: Mouse moved to (298, 168)
Screenshot: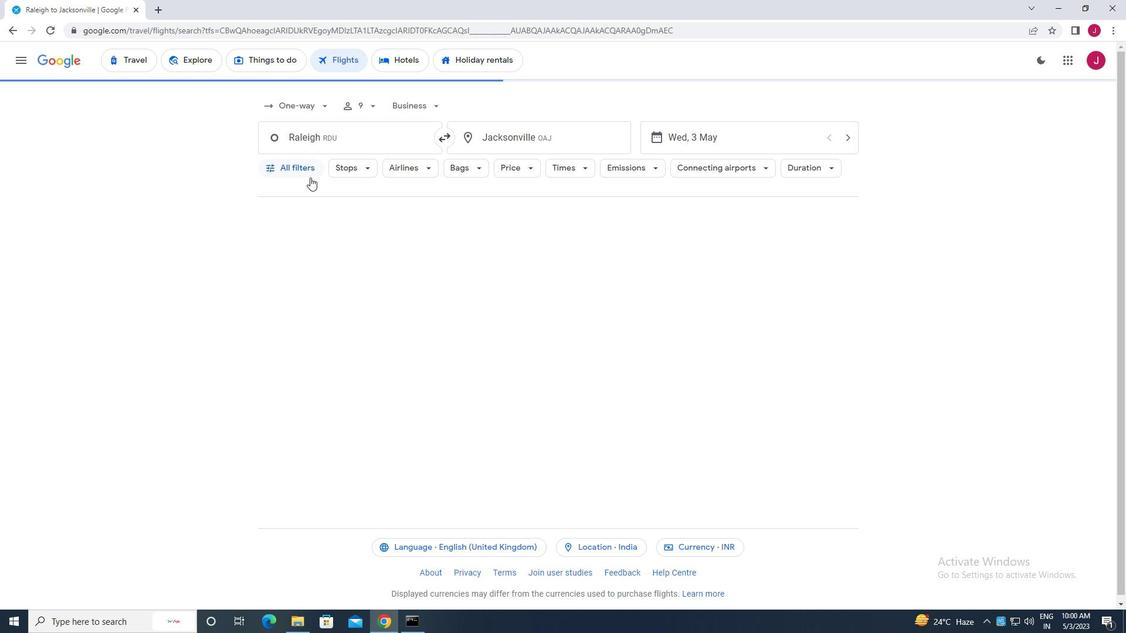 
Action: Mouse pressed left at (298, 168)
Screenshot: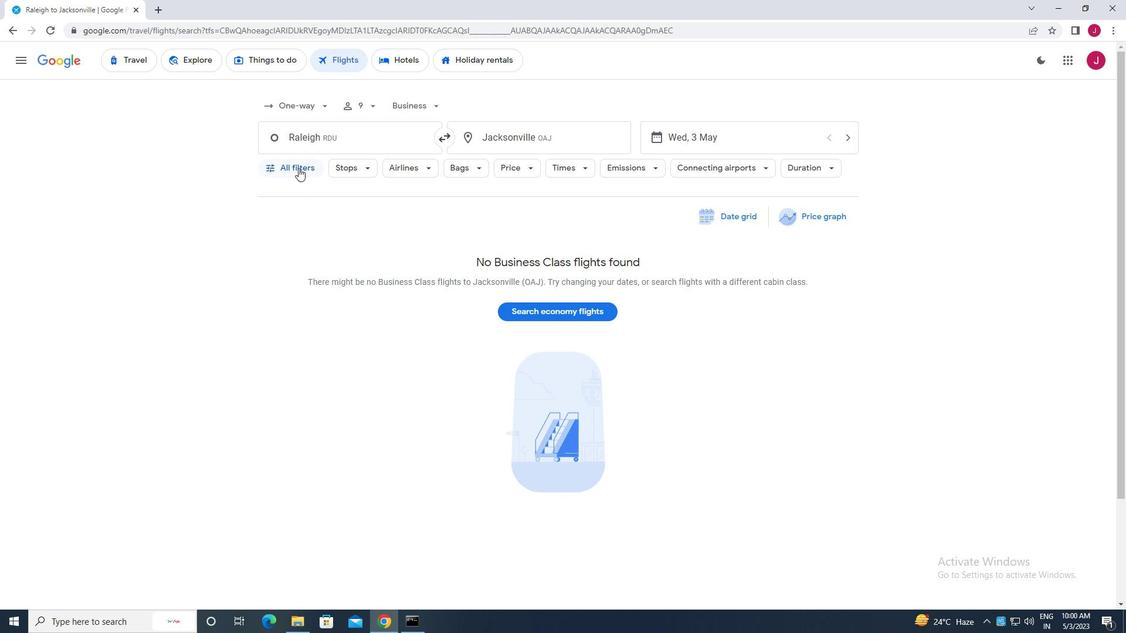 
Action: Mouse moved to (350, 248)
Screenshot: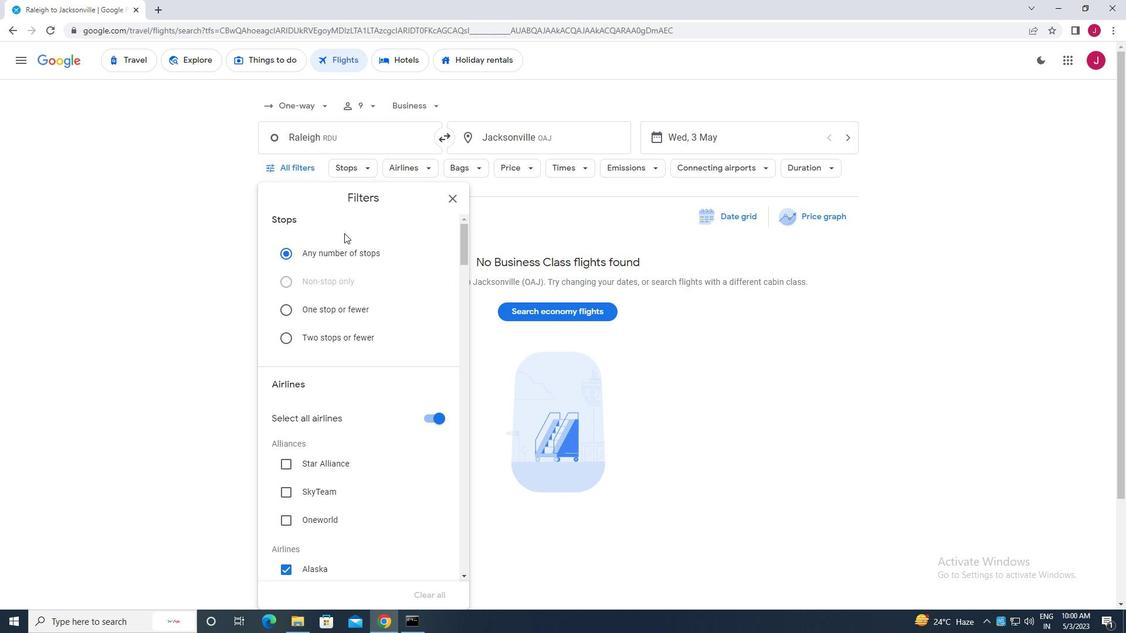 
Action: Mouse scrolled (350, 247) with delta (0, 0)
Screenshot: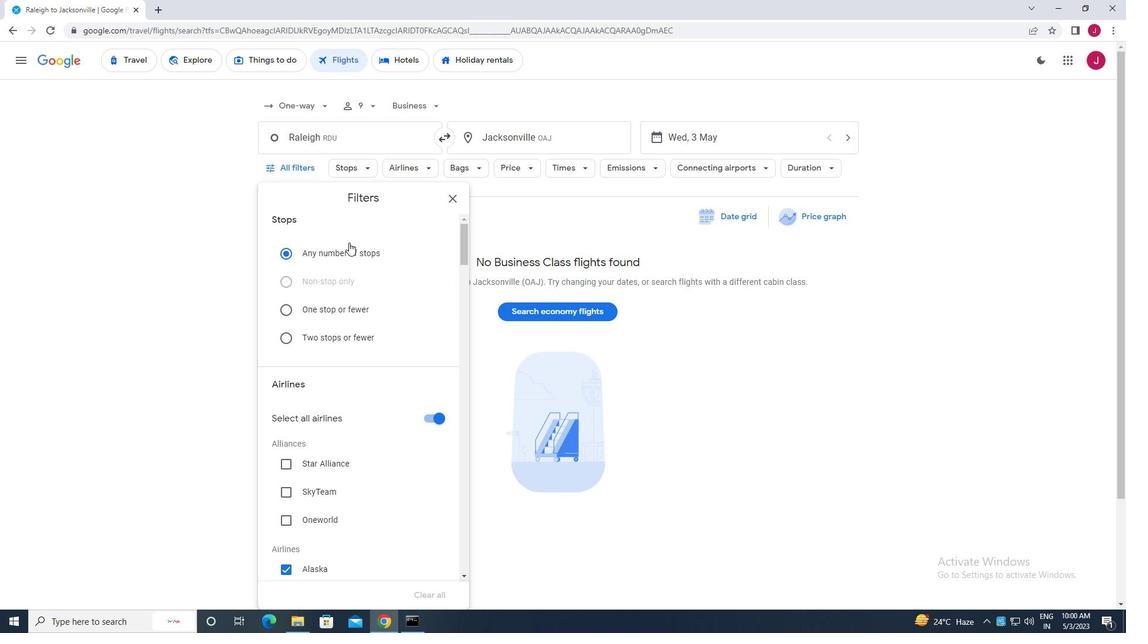 
Action: Mouse moved to (351, 248)
Screenshot: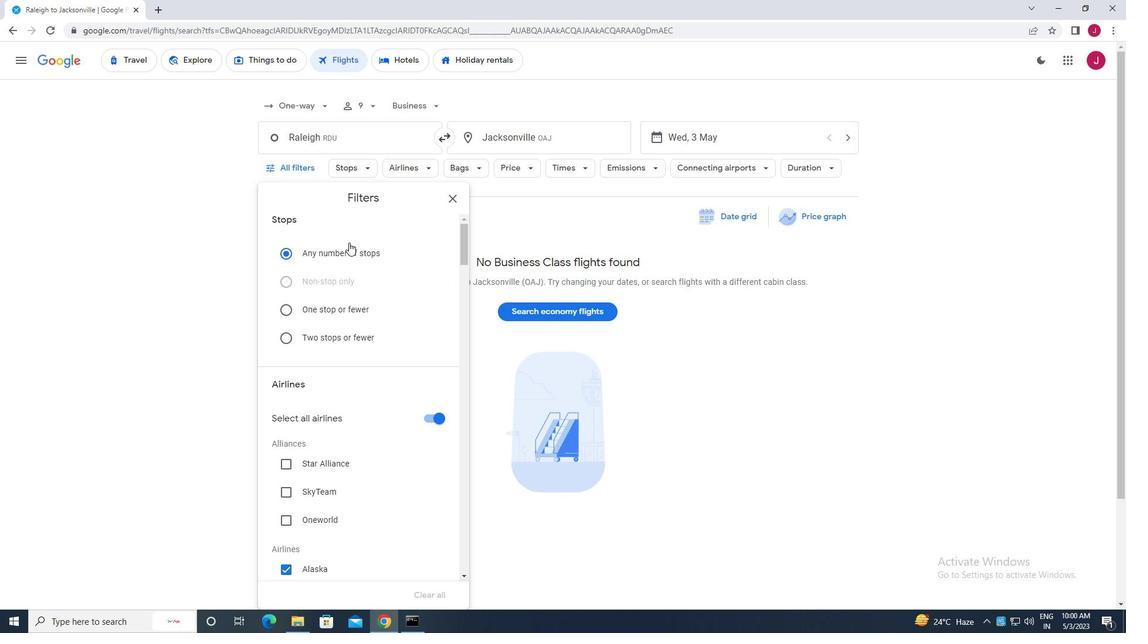 
Action: Mouse scrolled (351, 247) with delta (0, 0)
Screenshot: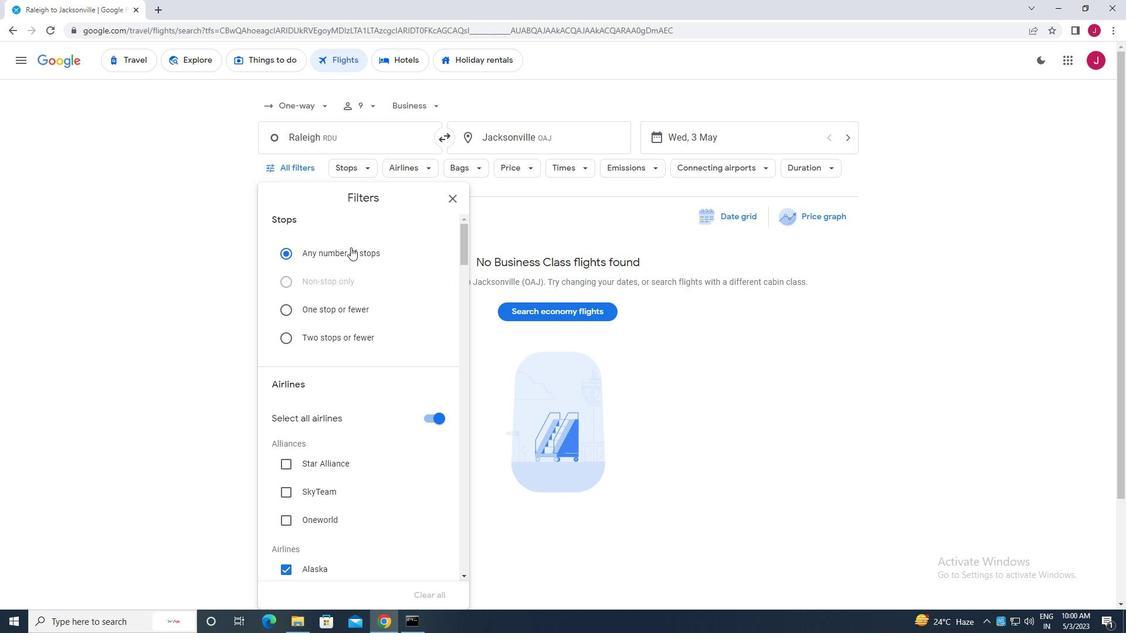 
Action: Mouse scrolled (351, 247) with delta (0, 0)
Screenshot: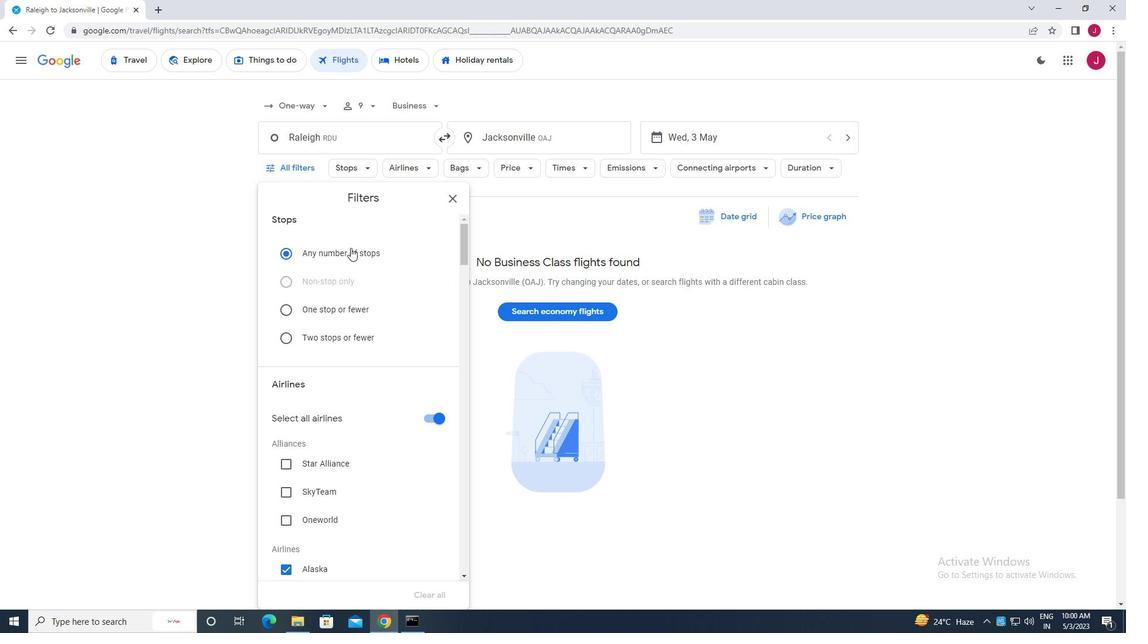
Action: Mouse moved to (433, 241)
Screenshot: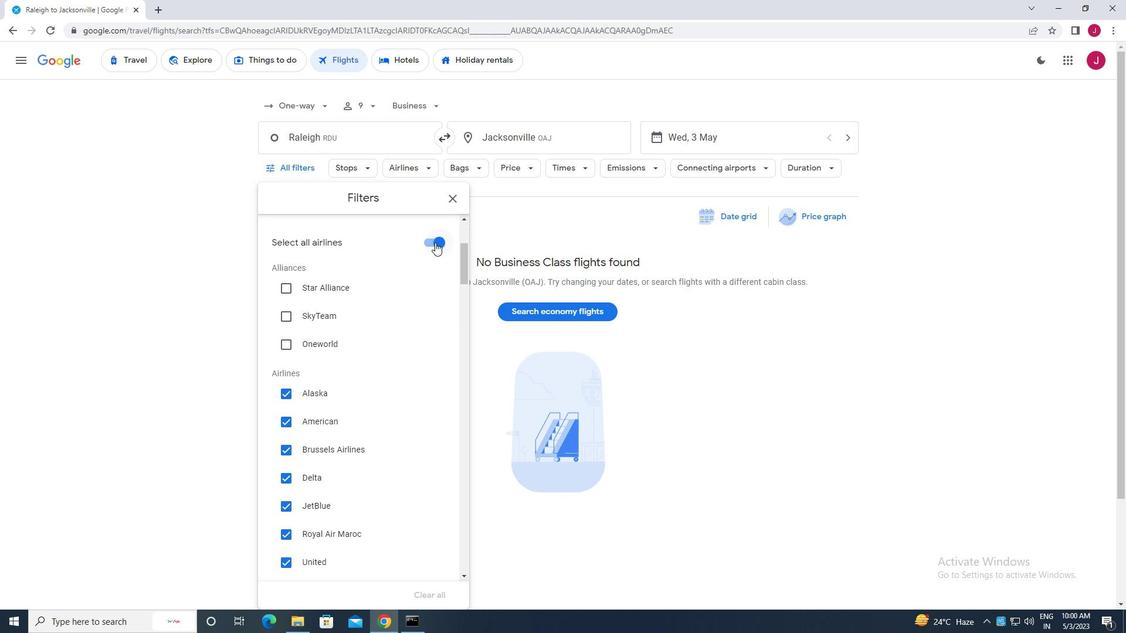 
Action: Mouse pressed left at (433, 241)
Screenshot: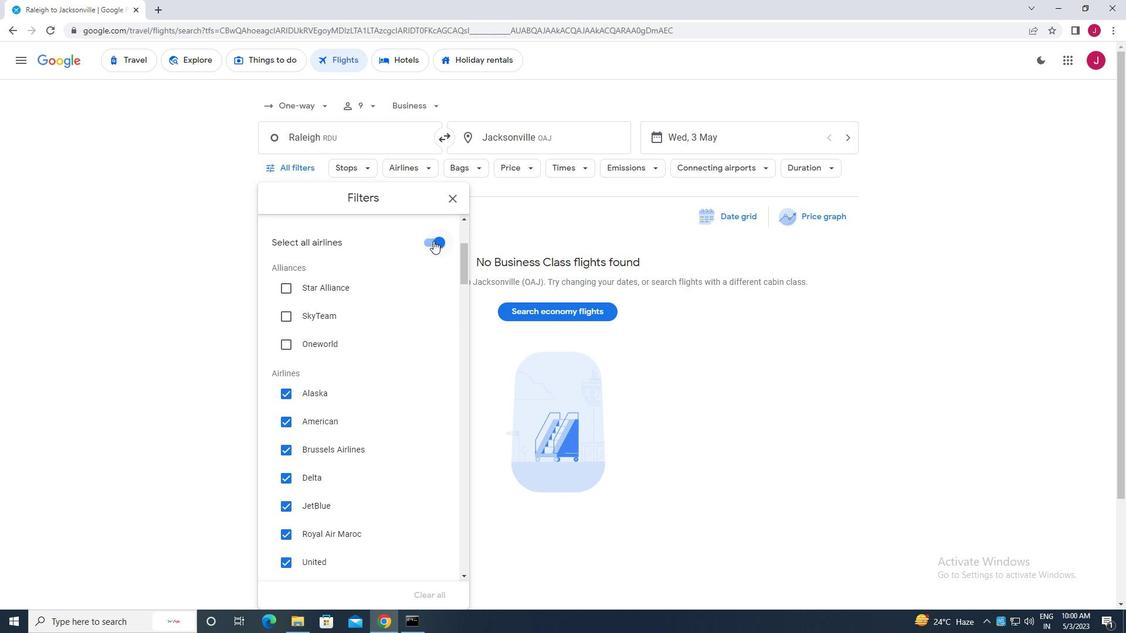 
Action: Mouse moved to (422, 250)
Screenshot: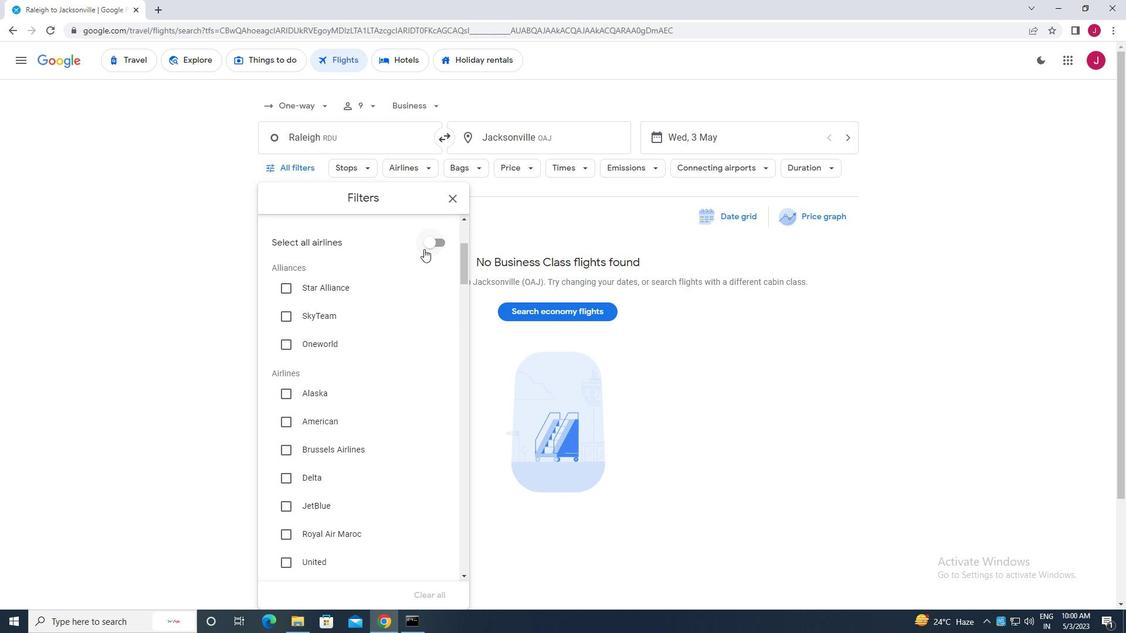 
Action: Mouse scrolled (422, 249) with delta (0, 0)
Screenshot: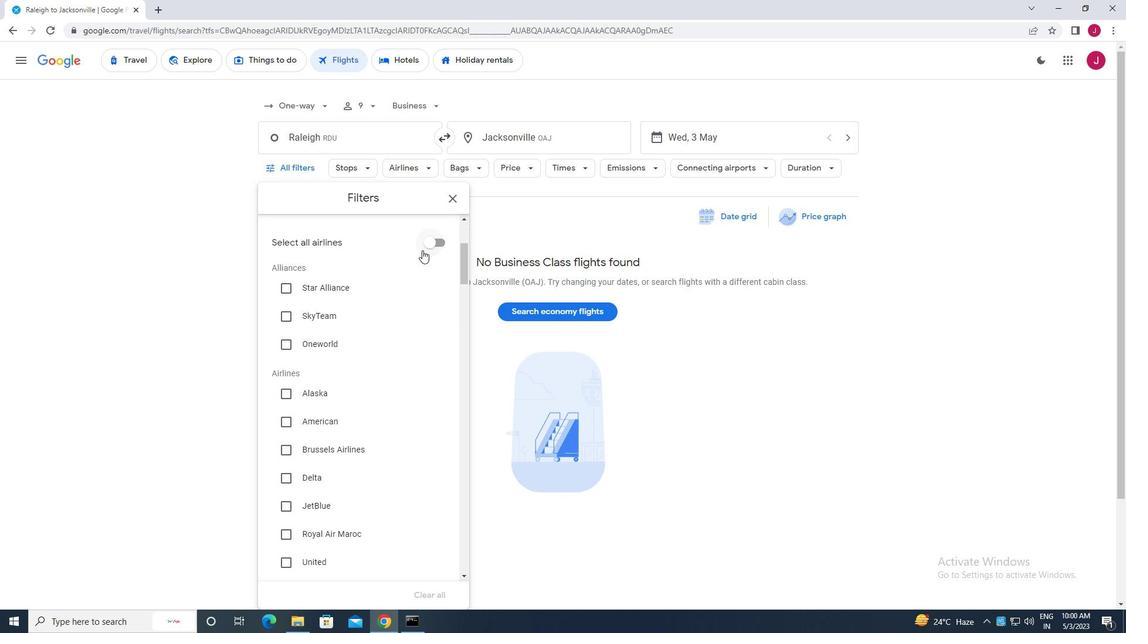 
Action: Mouse scrolled (422, 249) with delta (0, 0)
Screenshot: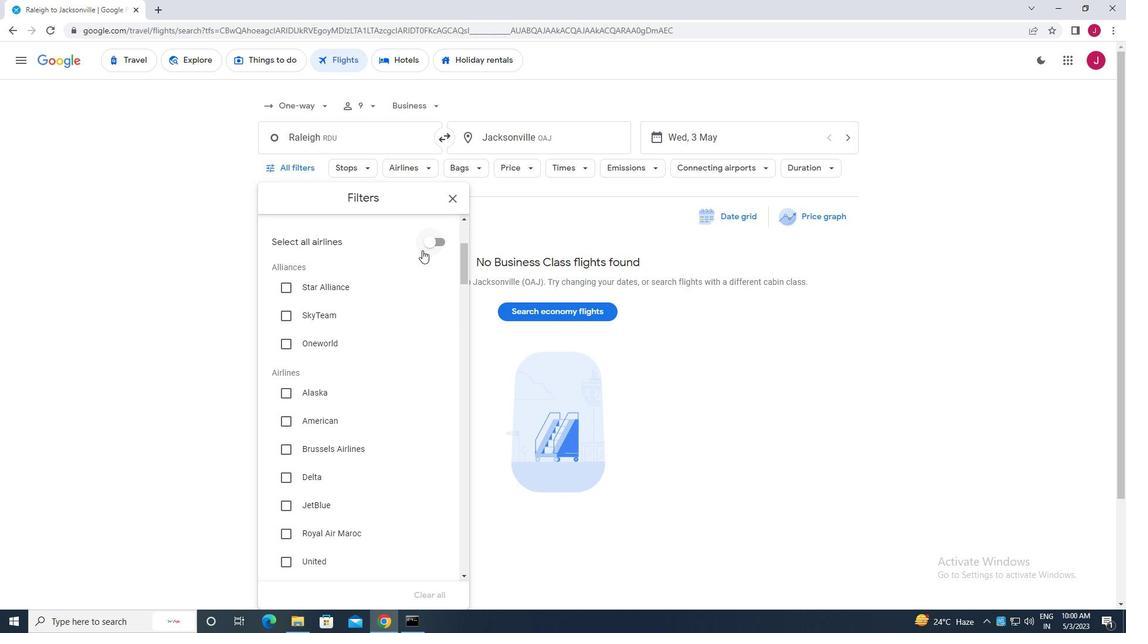 
Action: Mouse moved to (419, 246)
Screenshot: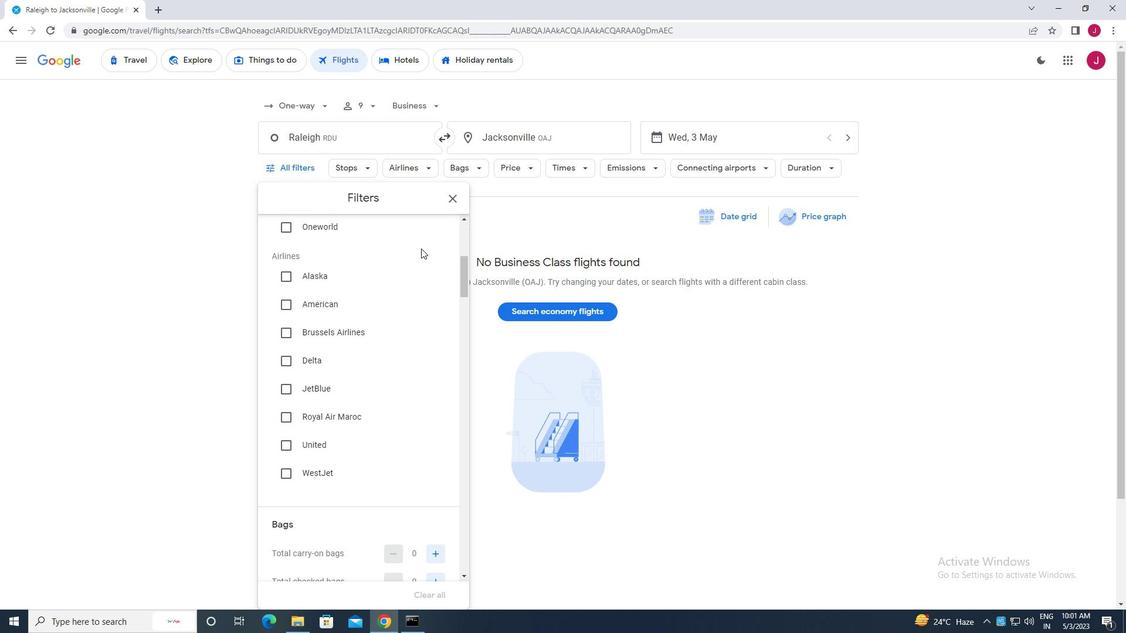 
Action: Mouse scrolled (419, 246) with delta (0, 0)
Screenshot: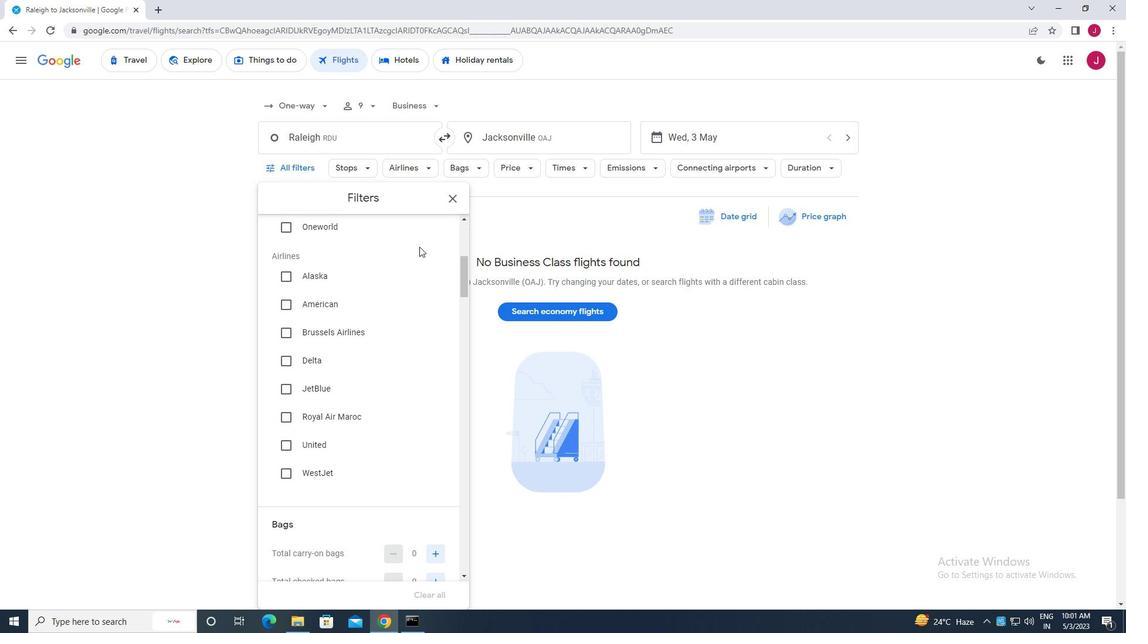 
Action: Mouse moved to (285, 356)
Screenshot: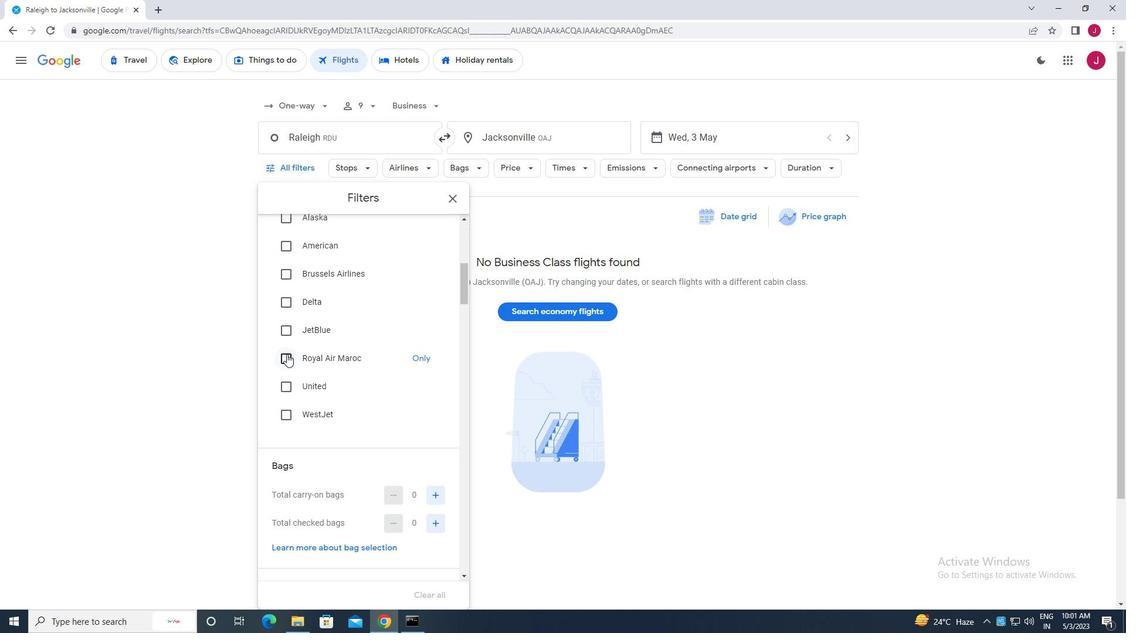 
Action: Mouse pressed left at (285, 356)
Screenshot: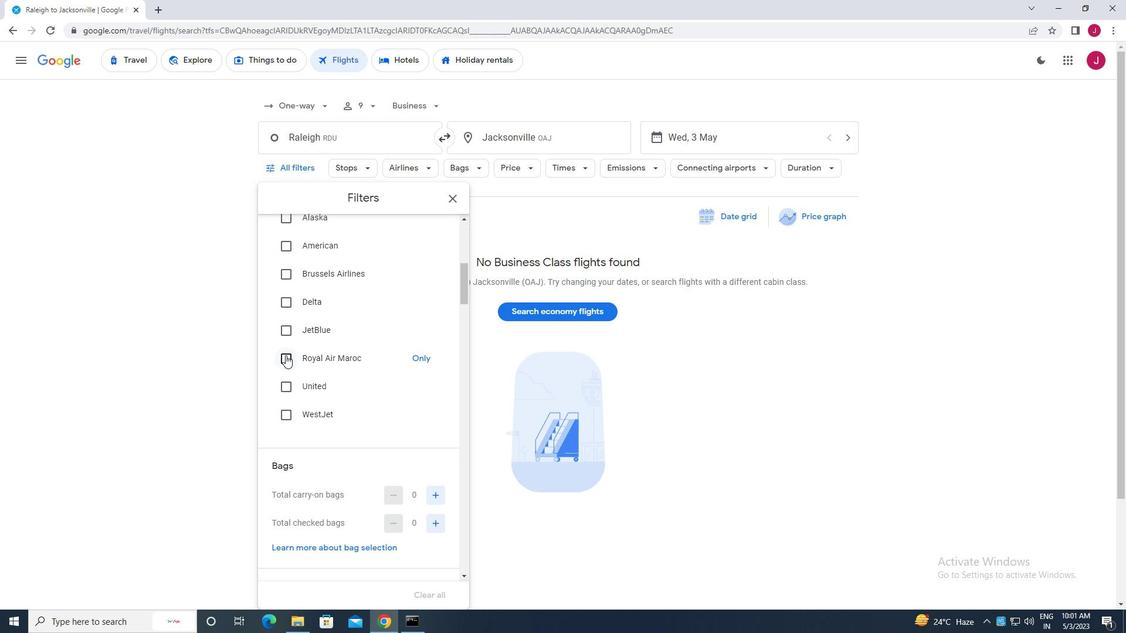 
Action: Mouse moved to (341, 327)
Screenshot: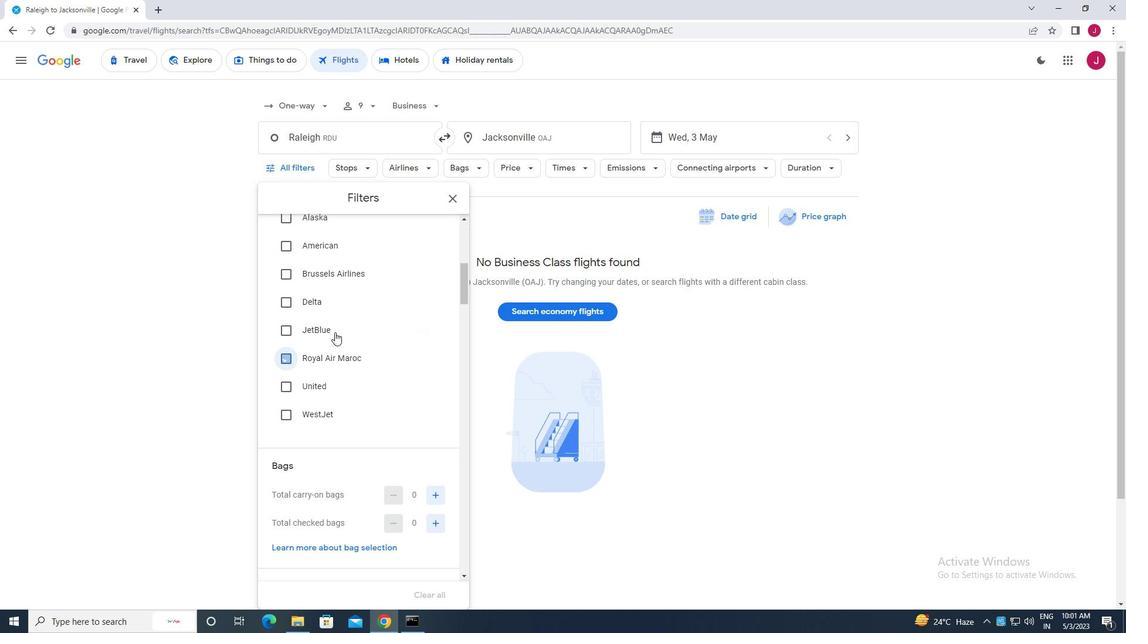 
Action: Mouse scrolled (341, 327) with delta (0, 0)
Screenshot: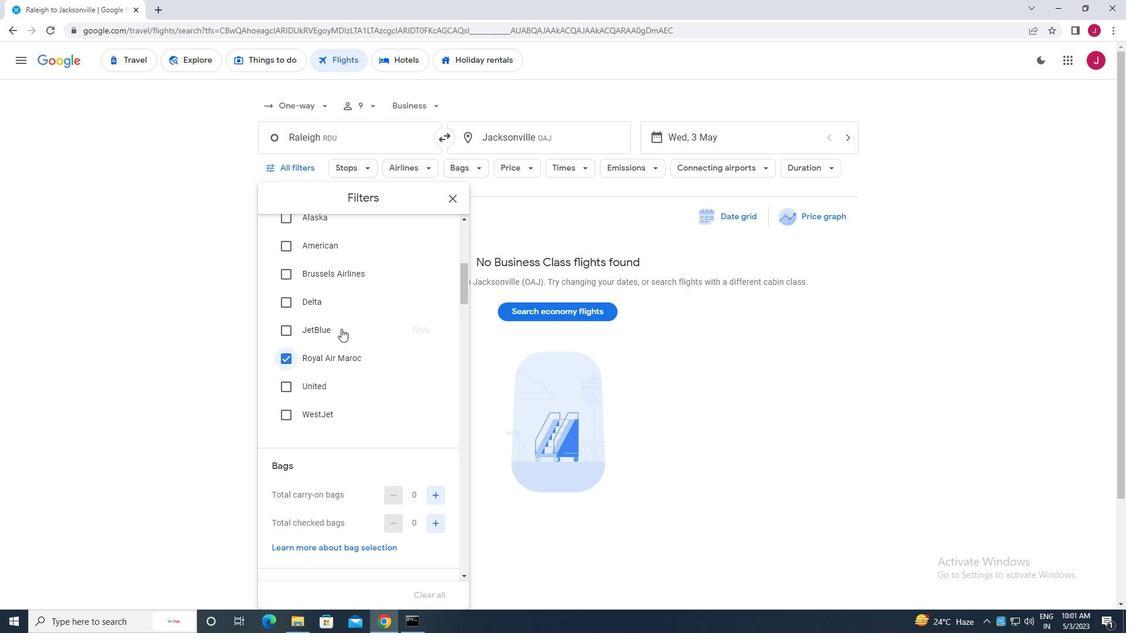 
Action: Mouse scrolled (341, 327) with delta (0, 0)
Screenshot: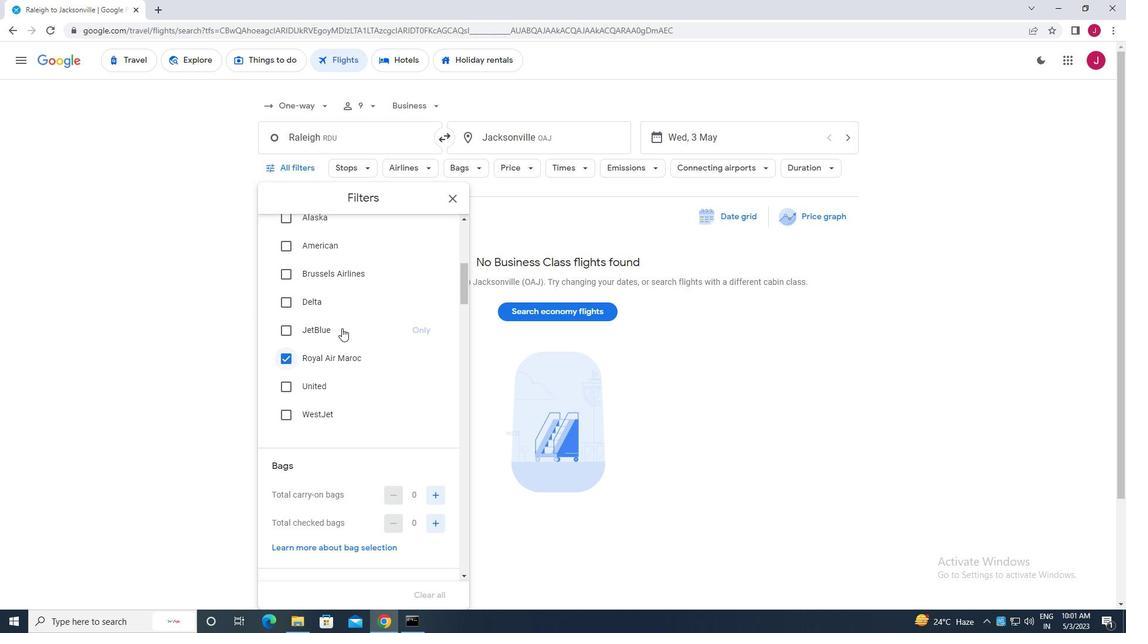 
Action: Mouse scrolled (341, 327) with delta (0, 0)
Screenshot: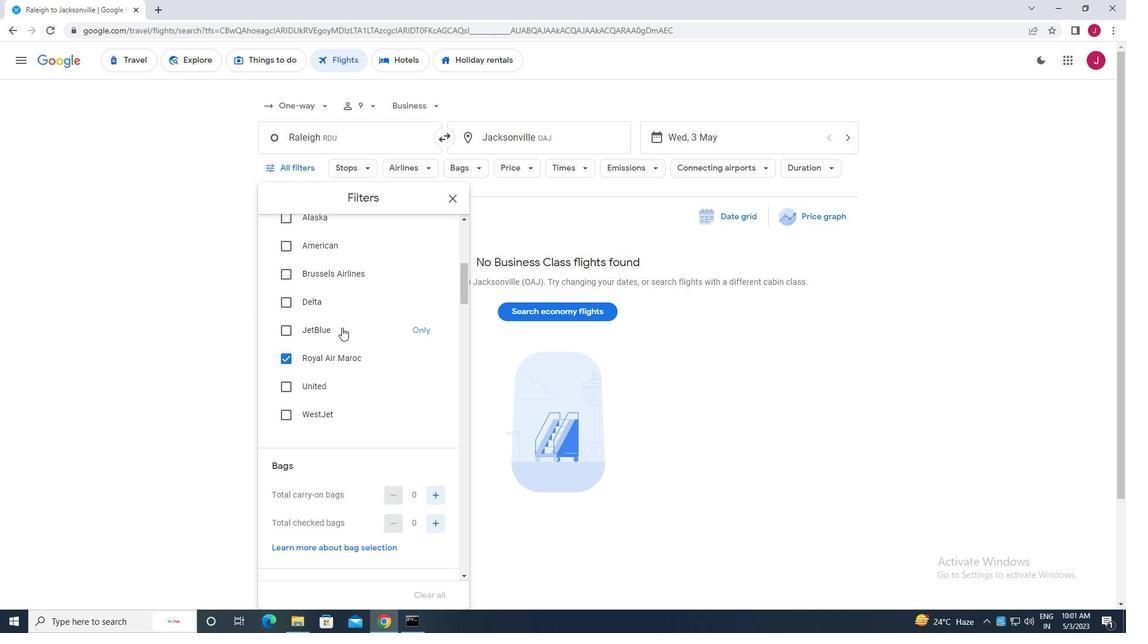 
Action: Mouse scrolled (341, 327) with delta (0, 0)
Screenshot: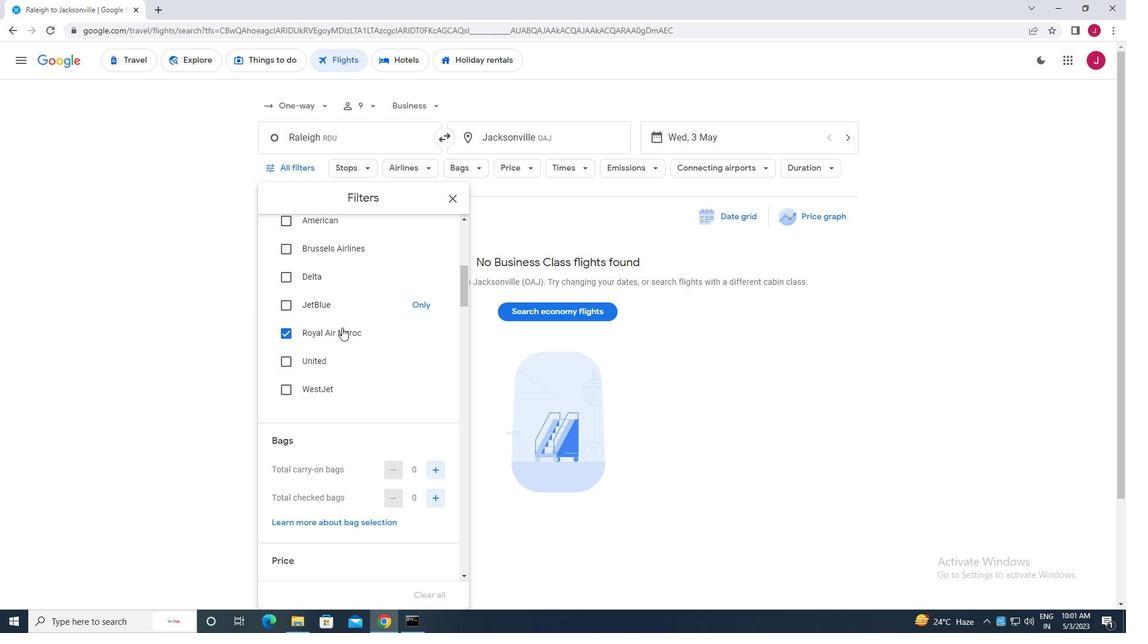 
Action: Mouse moved to (432, 288)
Screenshot: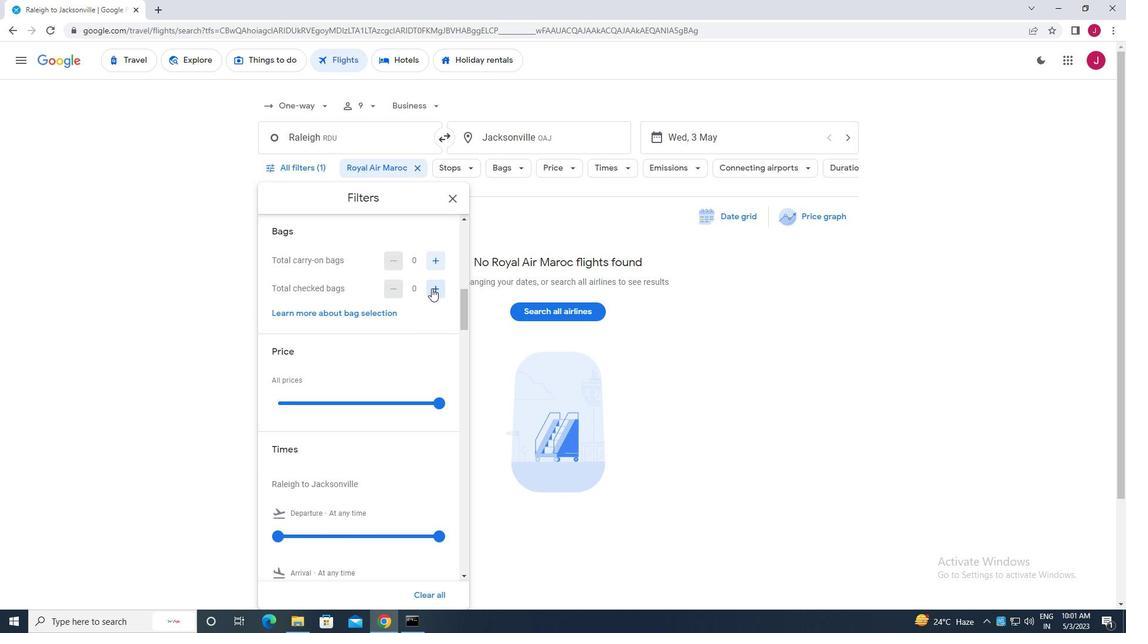 
Action: Mouse pressed left at (432, 288)
Screenshot: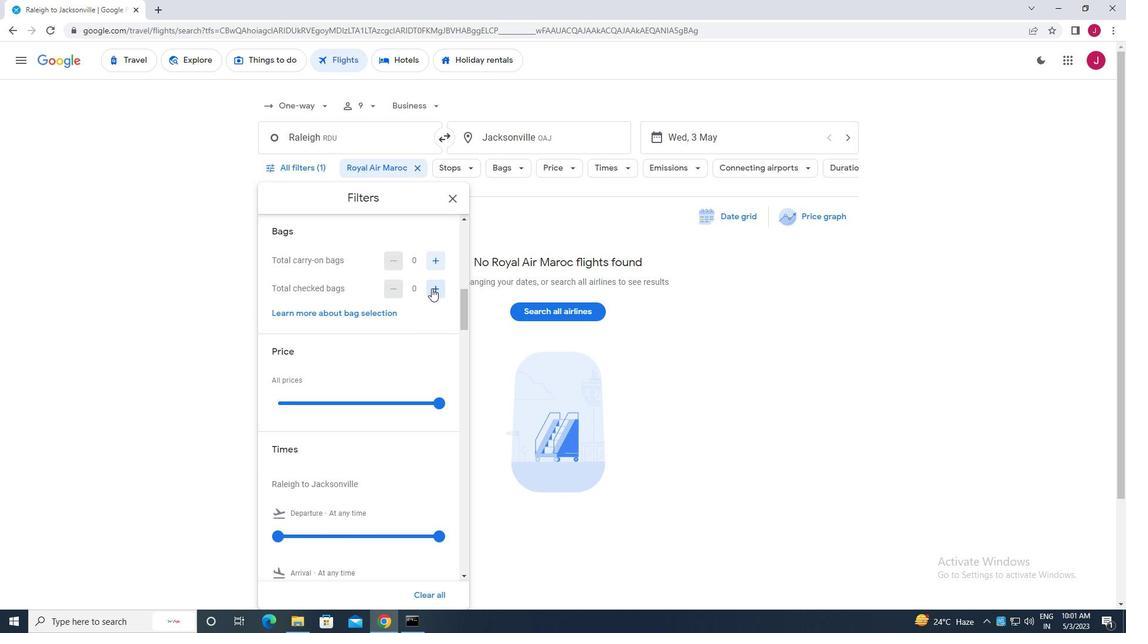 
Action: Mouse moved to (432, 288)
Screenshot: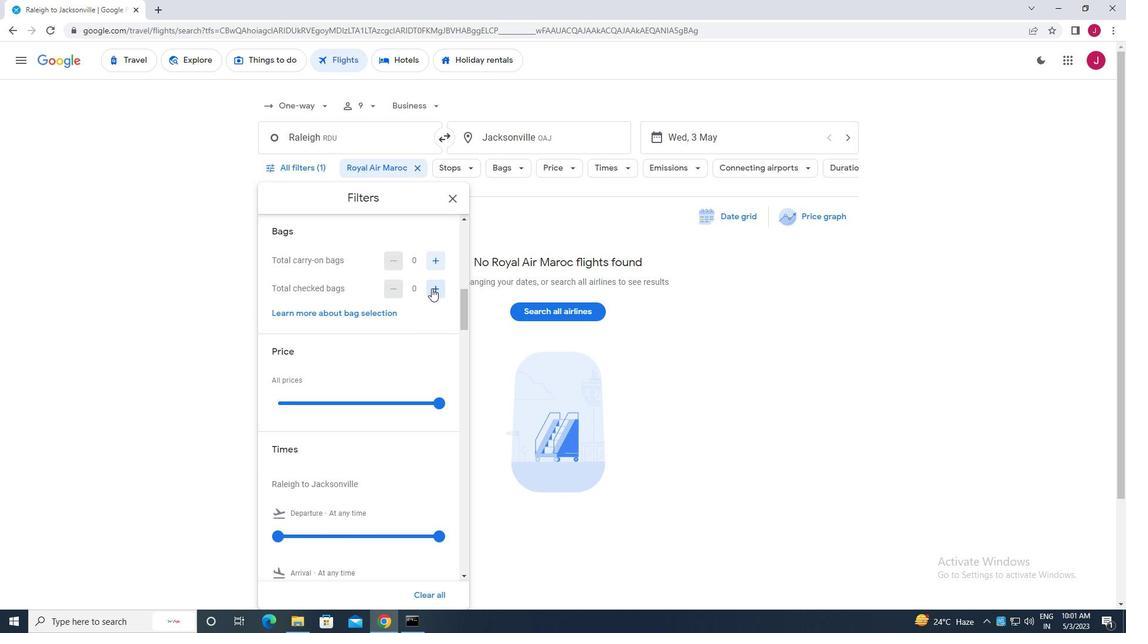 
Action: Mouse pressed left at (432, 288)
Screenshot: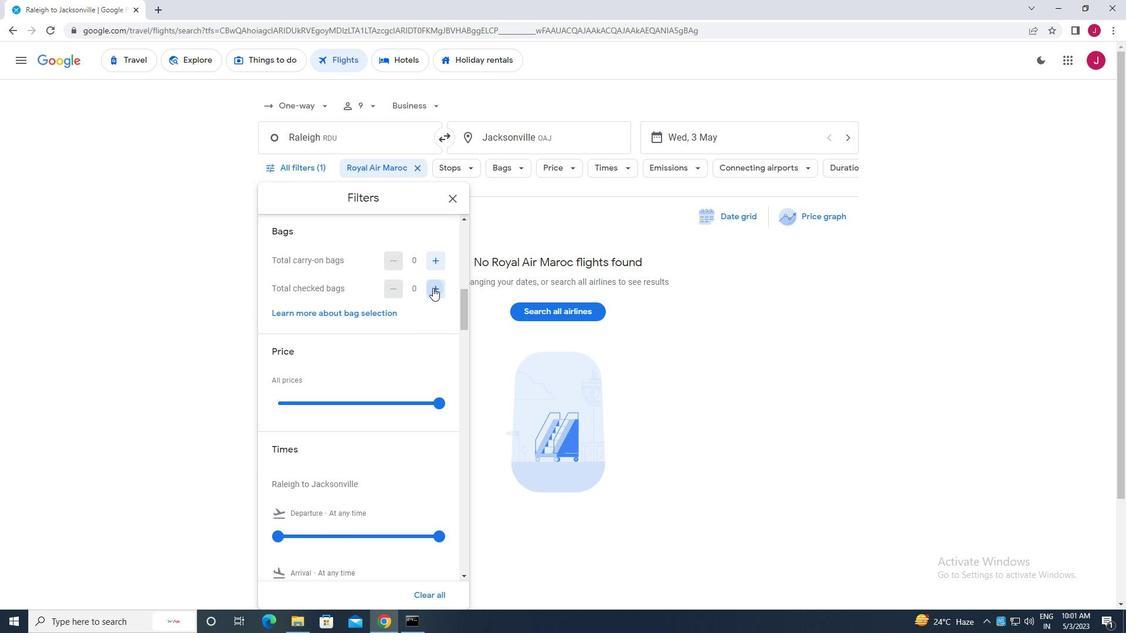 
Action: Mouse pressed left at (432, 288)
Screenshot: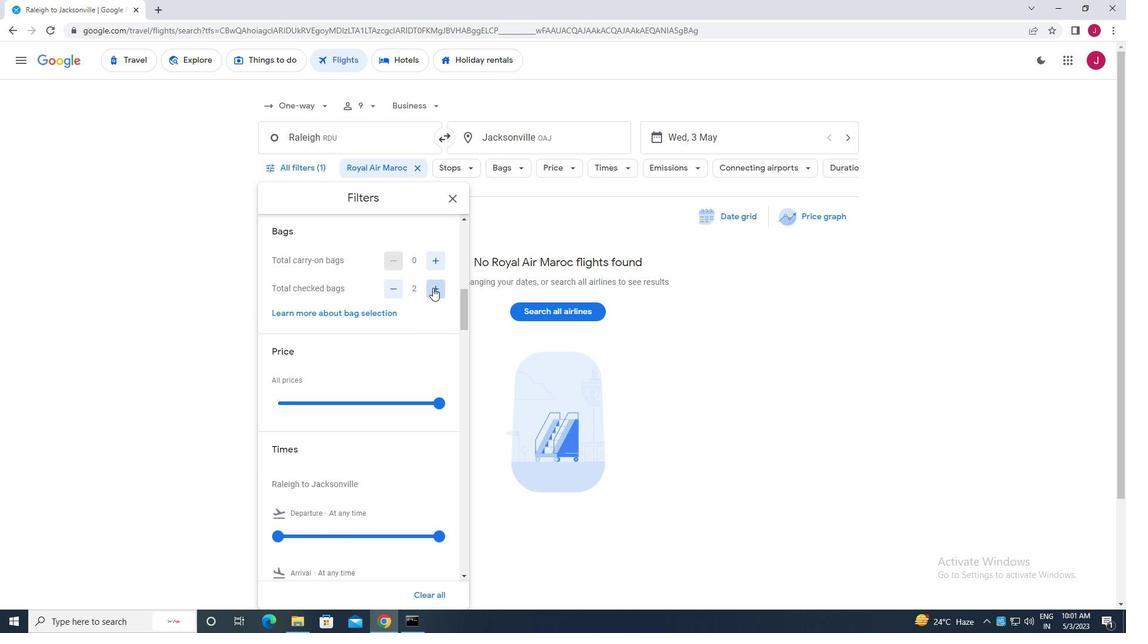 
Action: Mouse pressed left at (432, 288)
Screenshot: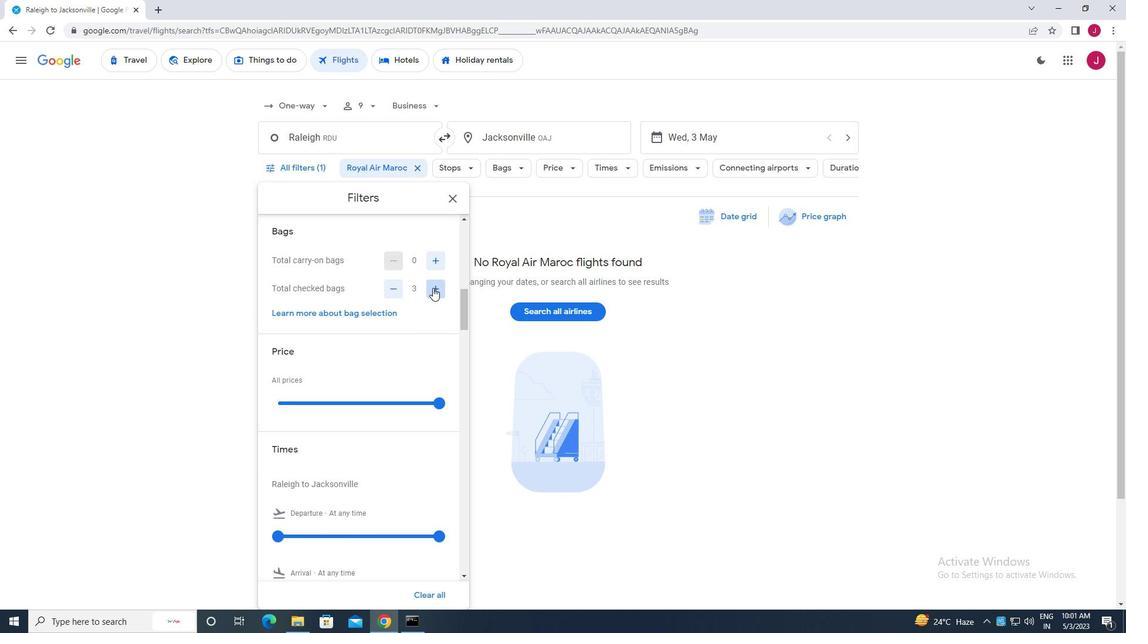 
Action: Mouse pressed left at (432, 288)
Screenshot: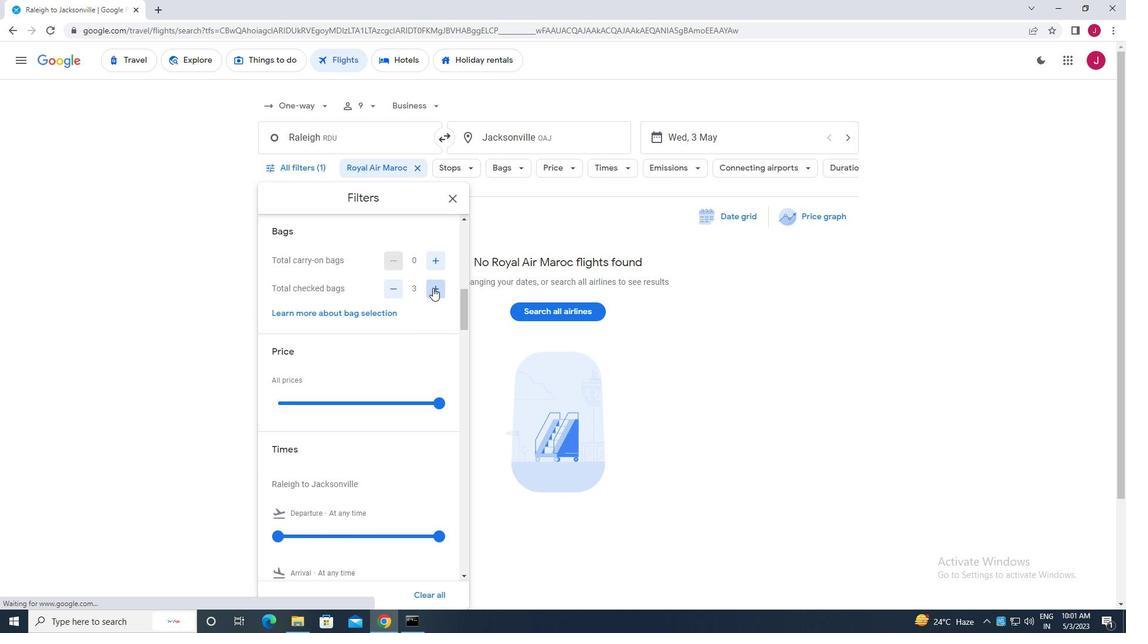 
Action: Mouse pressed left at (432, 288)
Screenshot: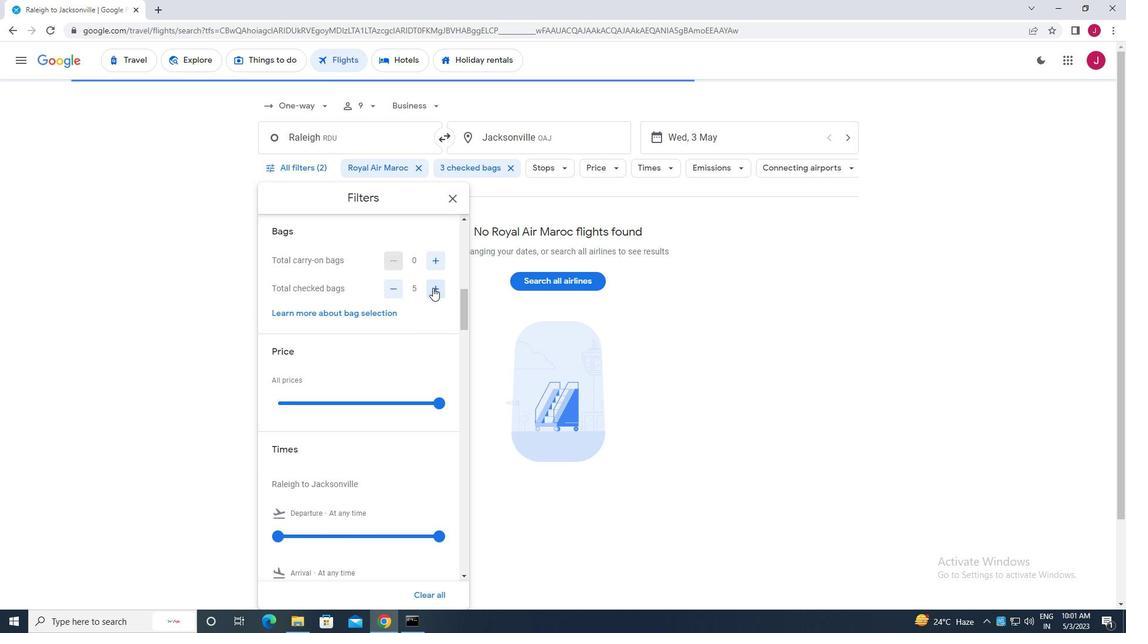
Action: Mouse pressed left at (432, 288)
Screenshot: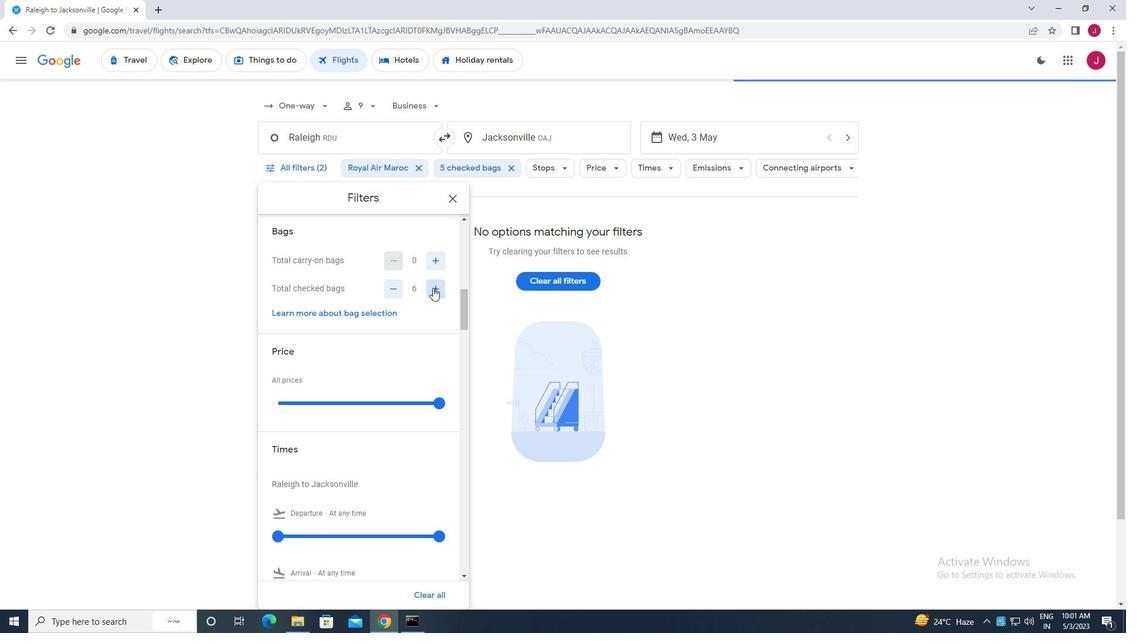 
Action: Mouse pressed left at (432, 288)
Screenshot: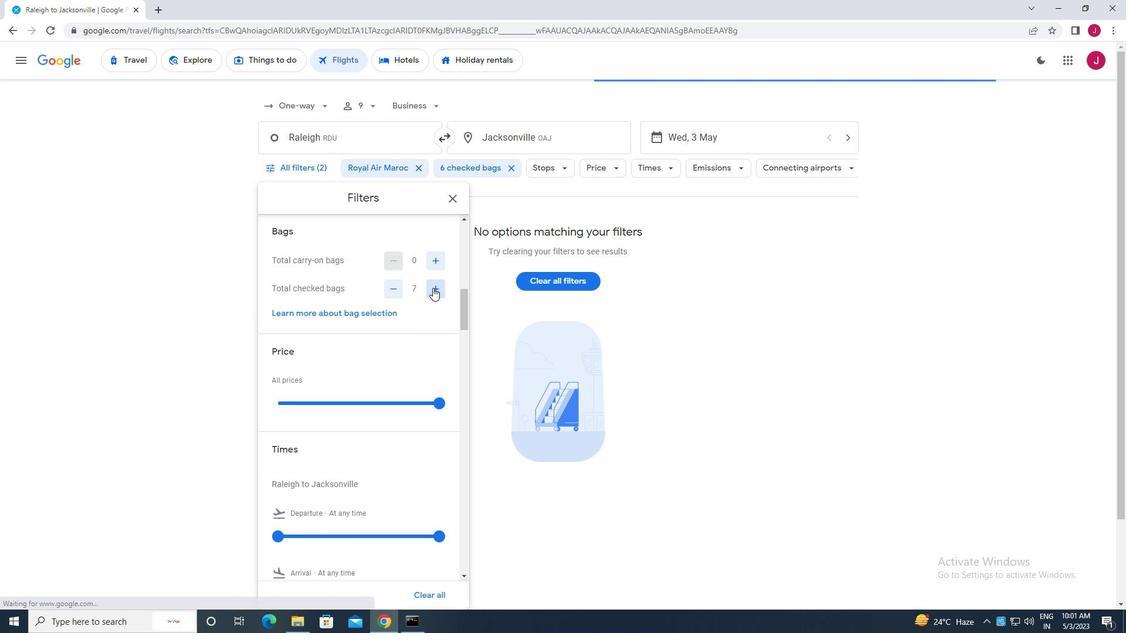 
Action: Mouse scrolled (432, 287) with delta (0, 0)
Screenshot: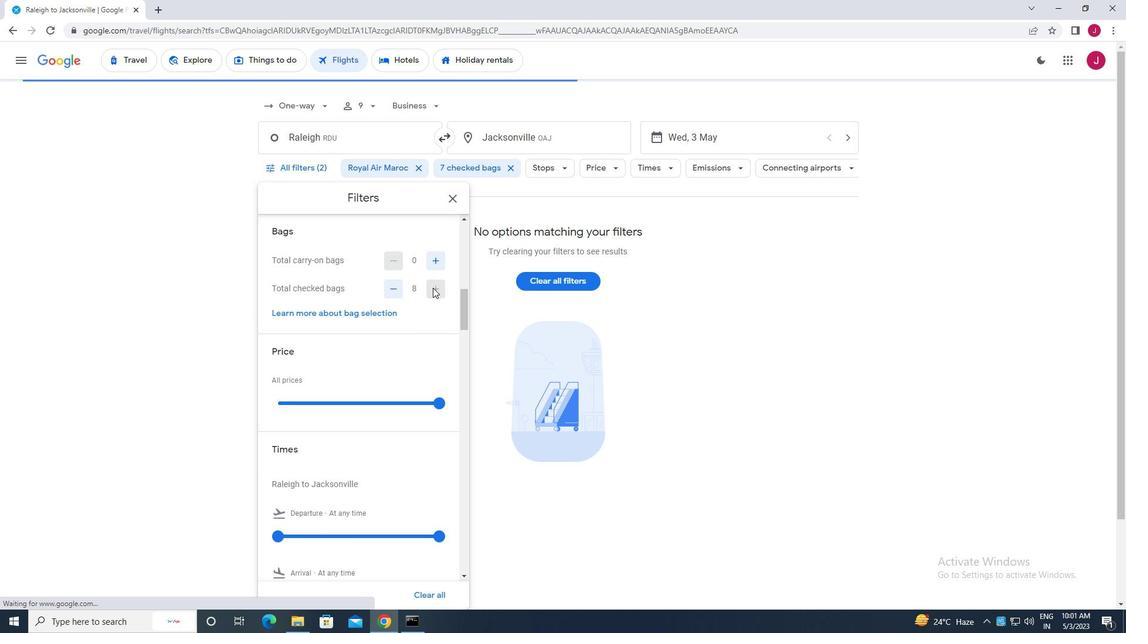 
Action: Mouse scrolled (432, 287) with delta (0, 0)
Screenshot: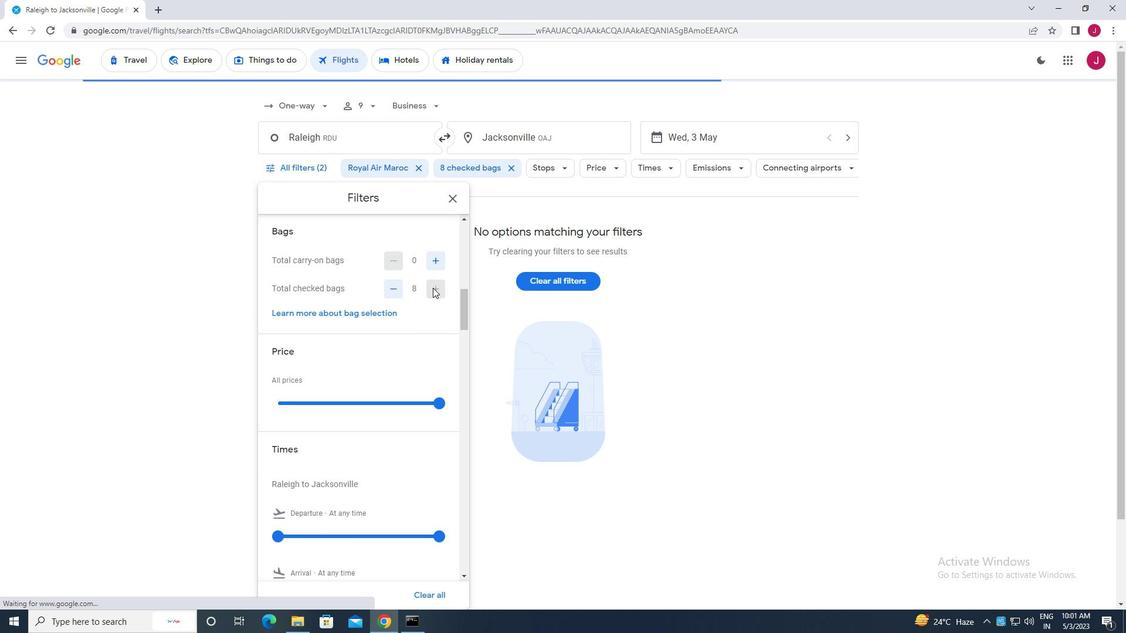 
Action: Mouse scrolled (432, 287) with delta (0, 0)
Screenshot: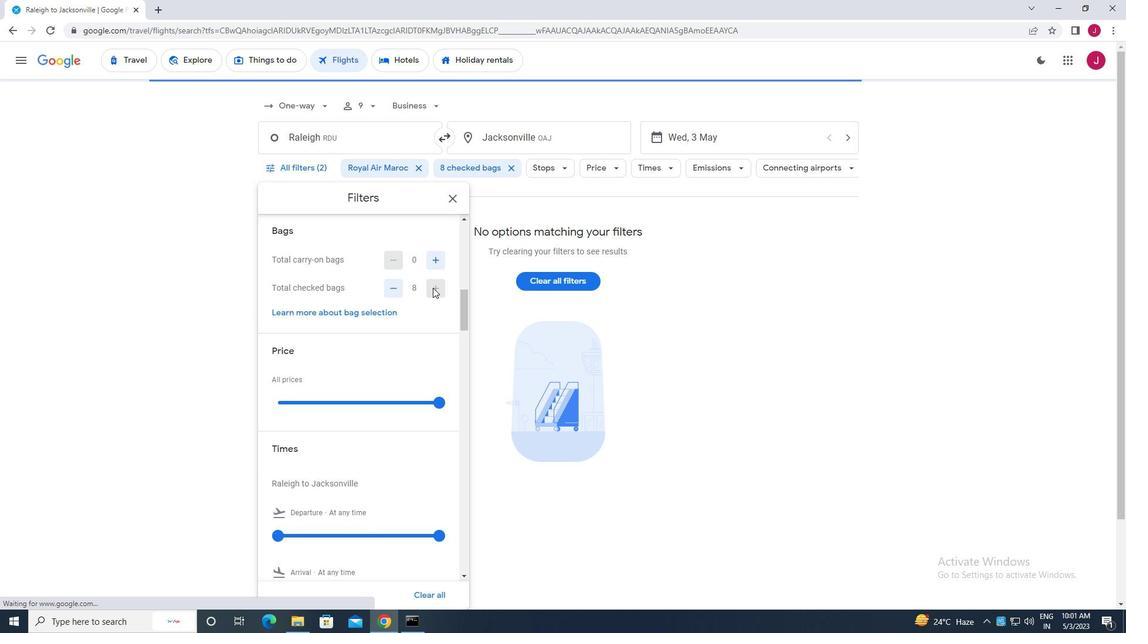 
Action: Mouse scrolled (432, 287) with delta (0, 0)
Screenshot: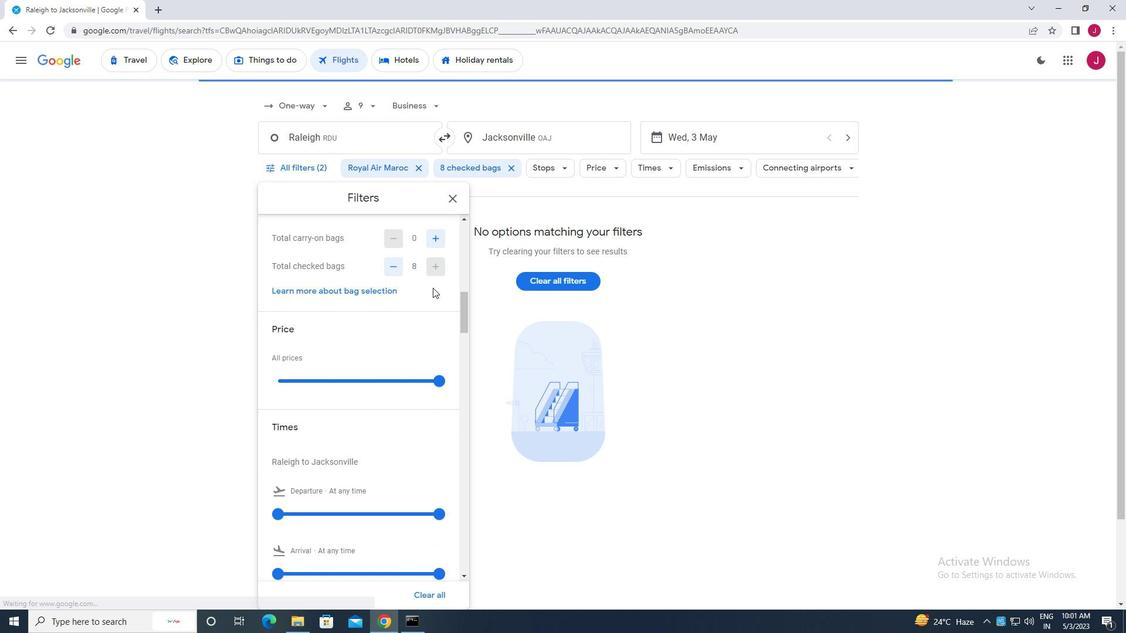 
Action: Mouse scrolled (432, 288) with delta (0, 0)
Screenshot: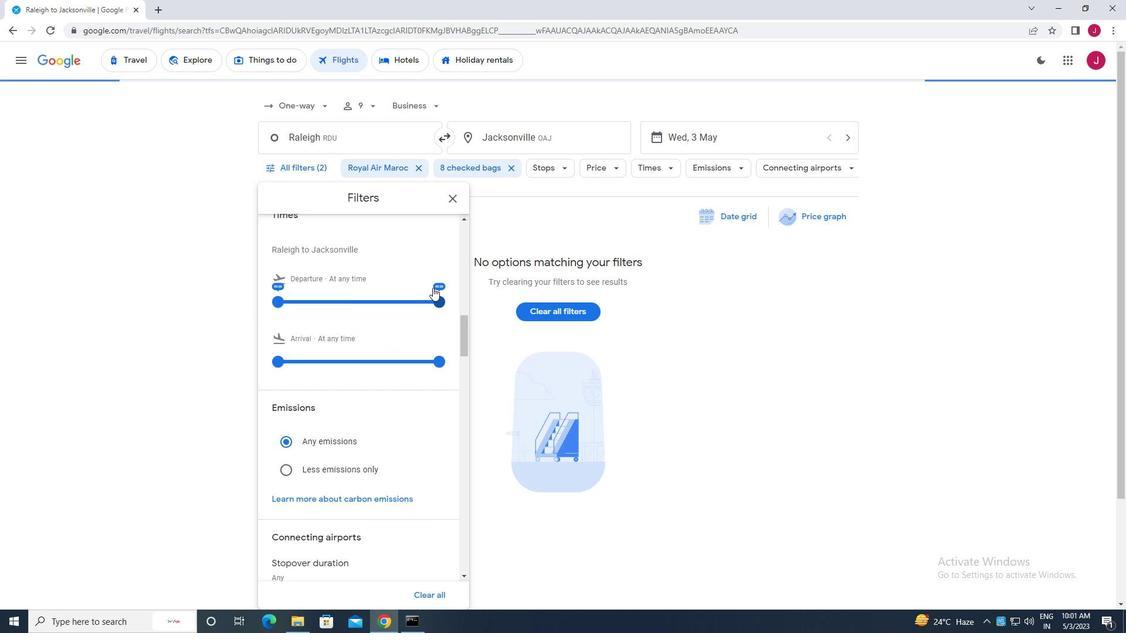 
Action: Mouse scrolled (432, 288) with delta (0, 0)
Screenshot: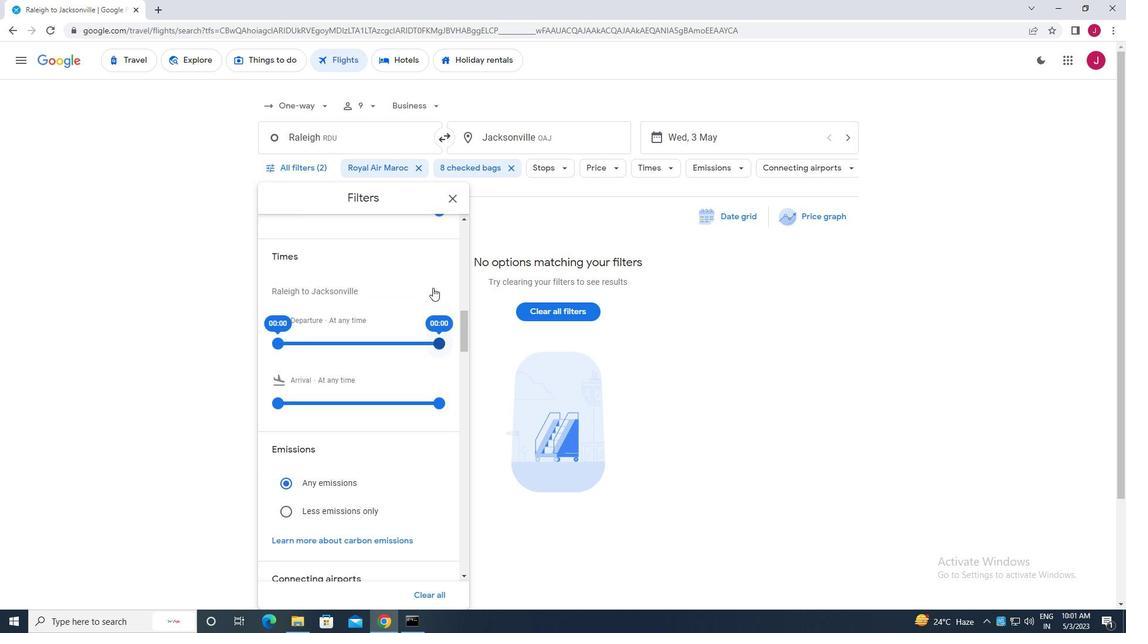 
Action: Mouse moved to (440, 285)
Screenshot: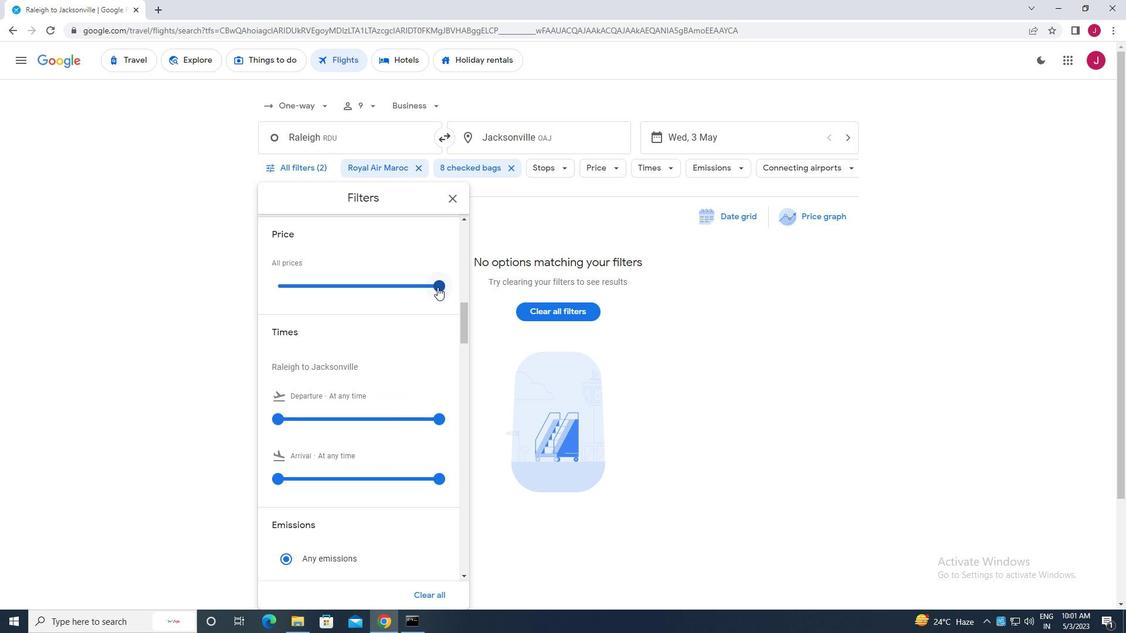 
Action: Mouse pressed left at (440, 285)
Screenshot: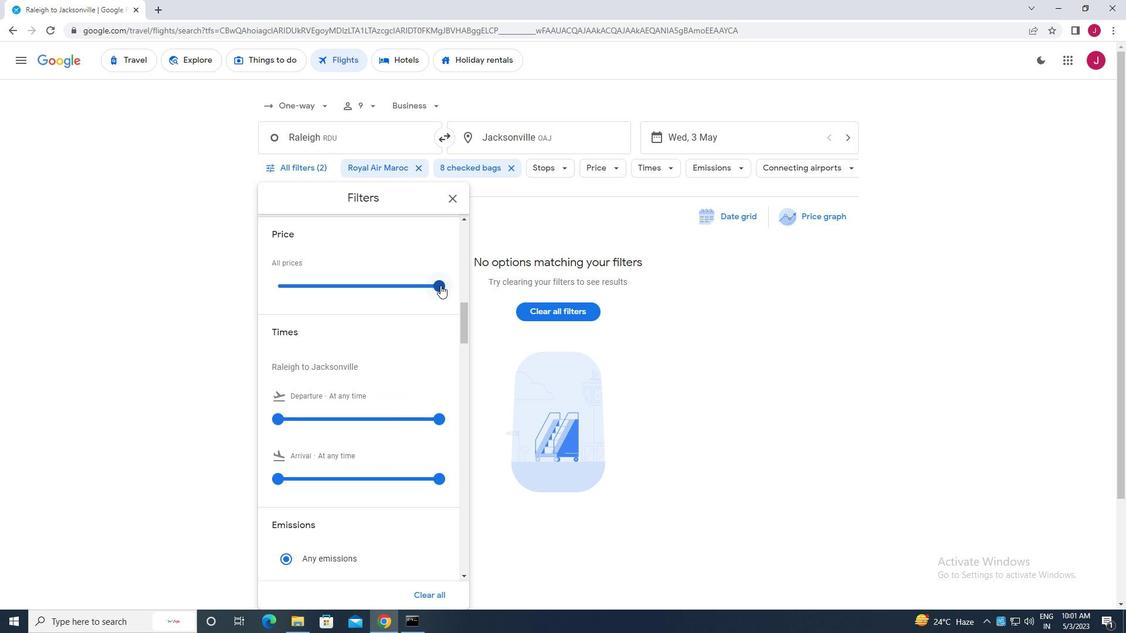 
Action: Mouse moved to (435, 287)
Screenshot: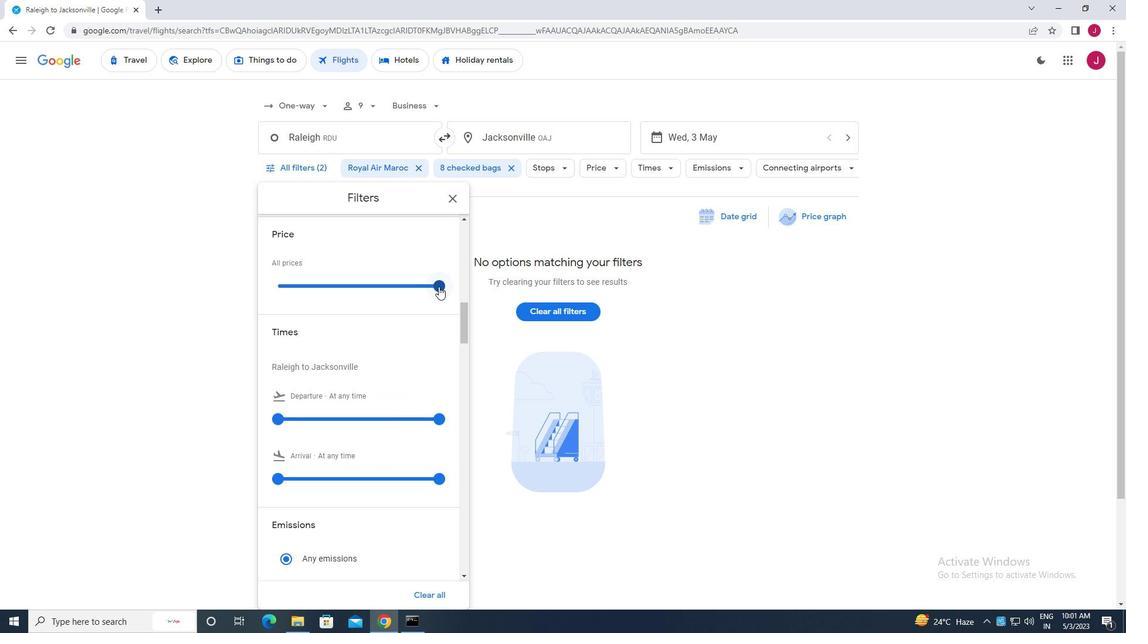 
Action: Mouse scrolled (435, 286) with delta (0, 0)
Screenshot: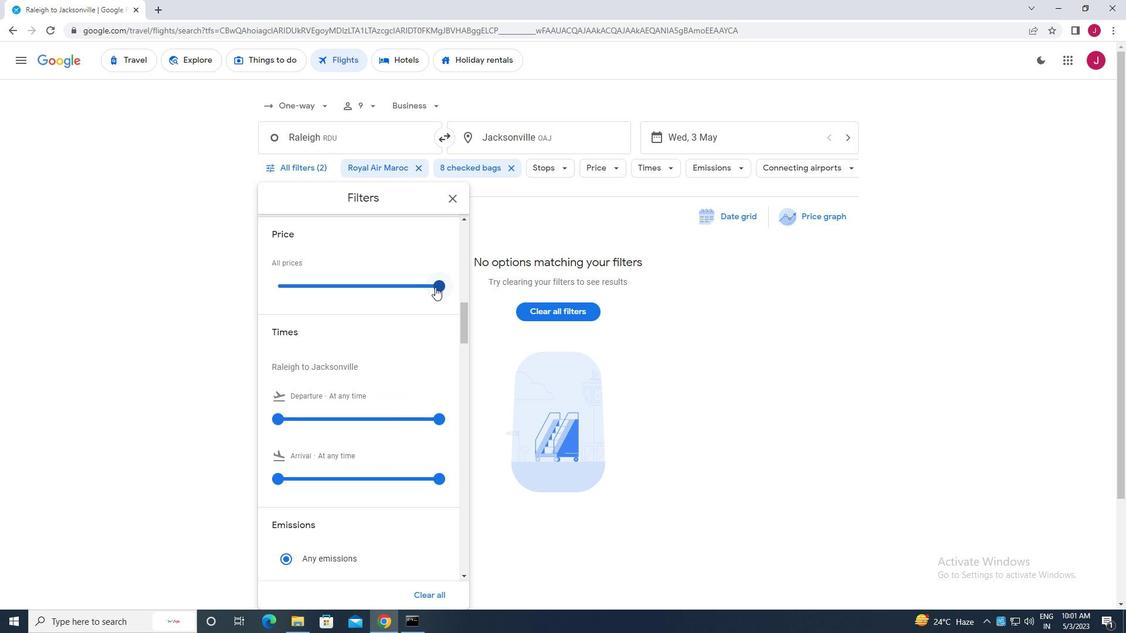 
Action: Mouse scrolled (435, 286) with delta (0, 0)
Screenshot: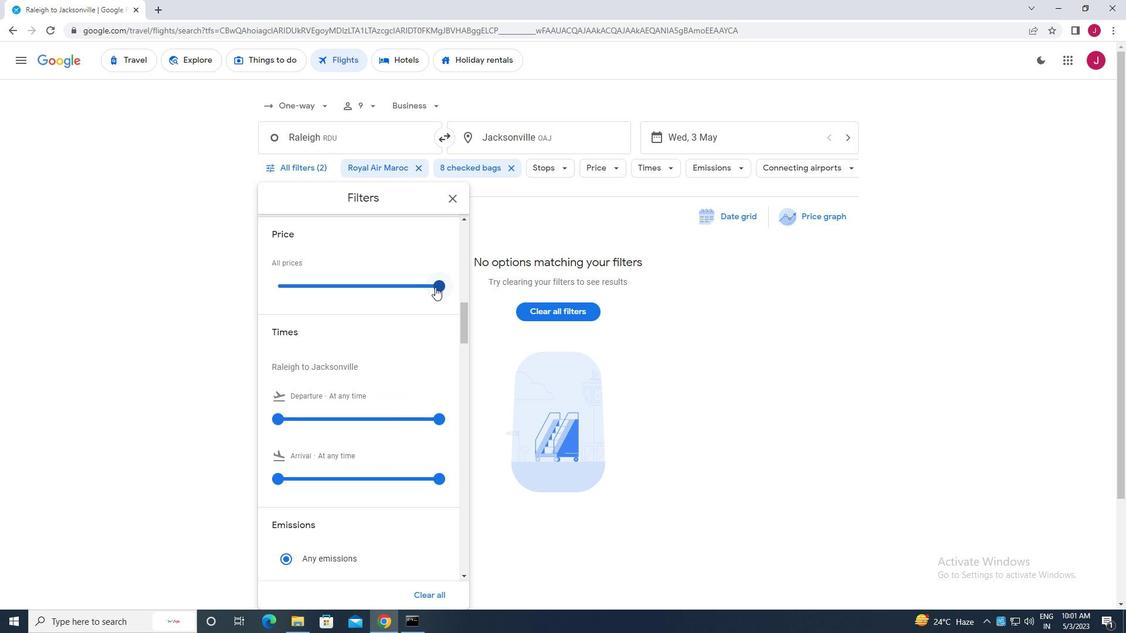 
Action: Mouse moved to (434, 287)
Screenshot: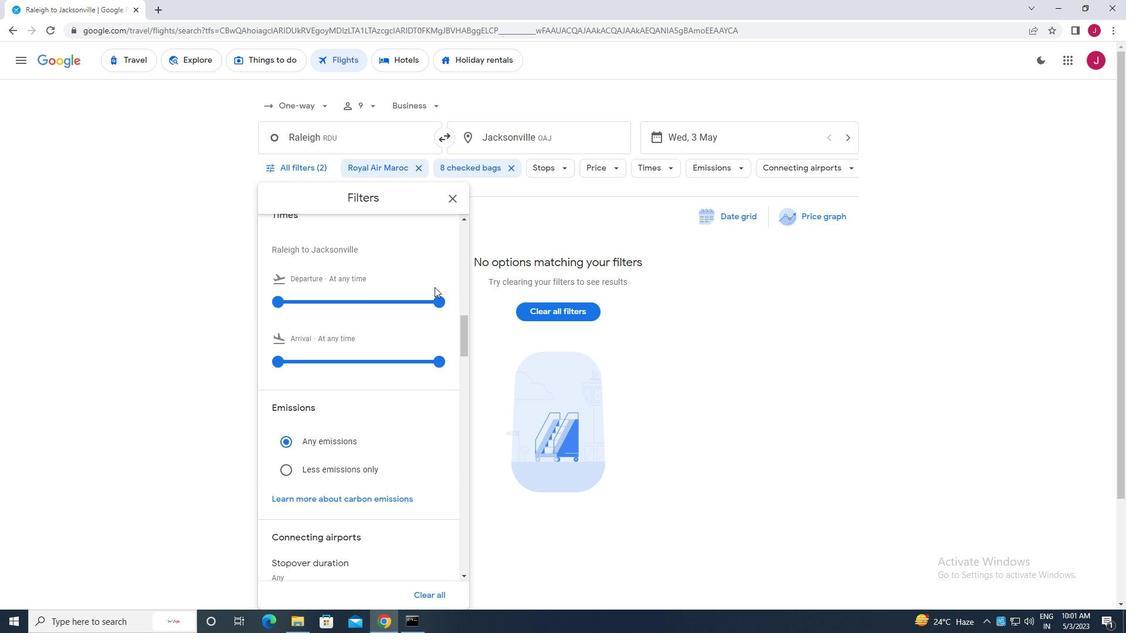 
Action: Mouse scrolled (434, 286) with delta (0, 0)
Screenshot: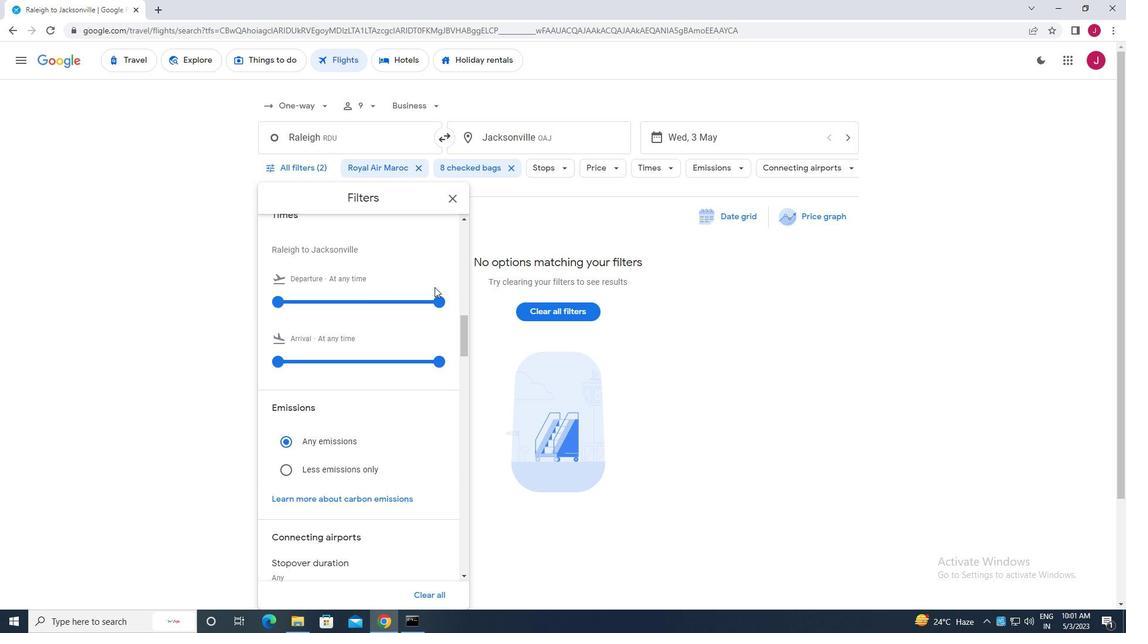 
Action: Mouse moved to (276, 245)
Screenshot: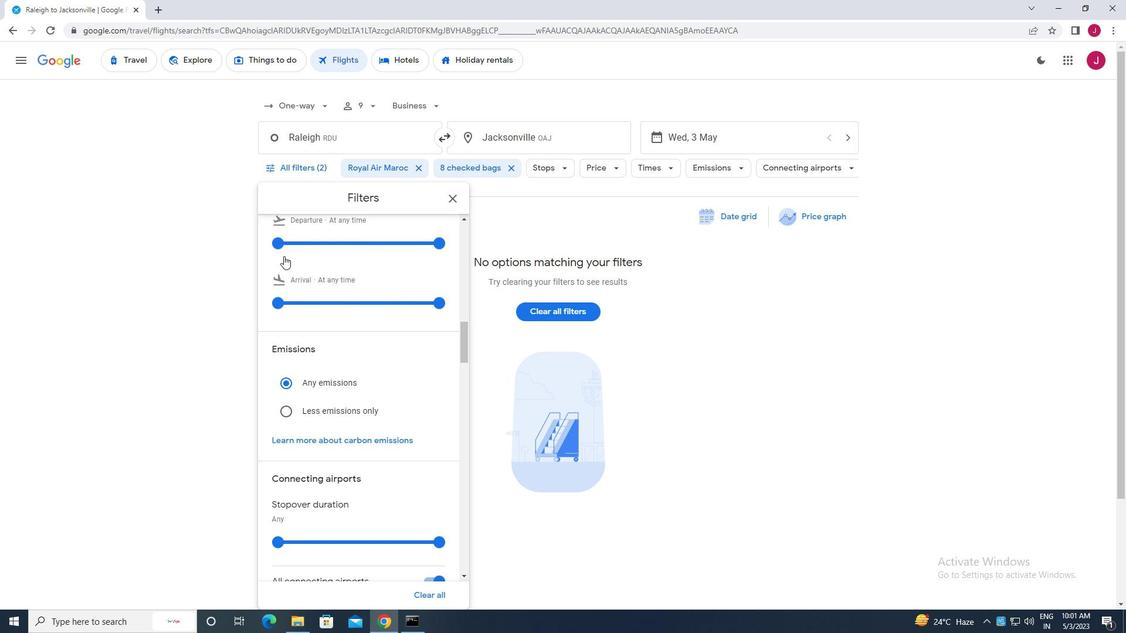 
Action: Mouse pressed left at (276, 245)
Screenshot: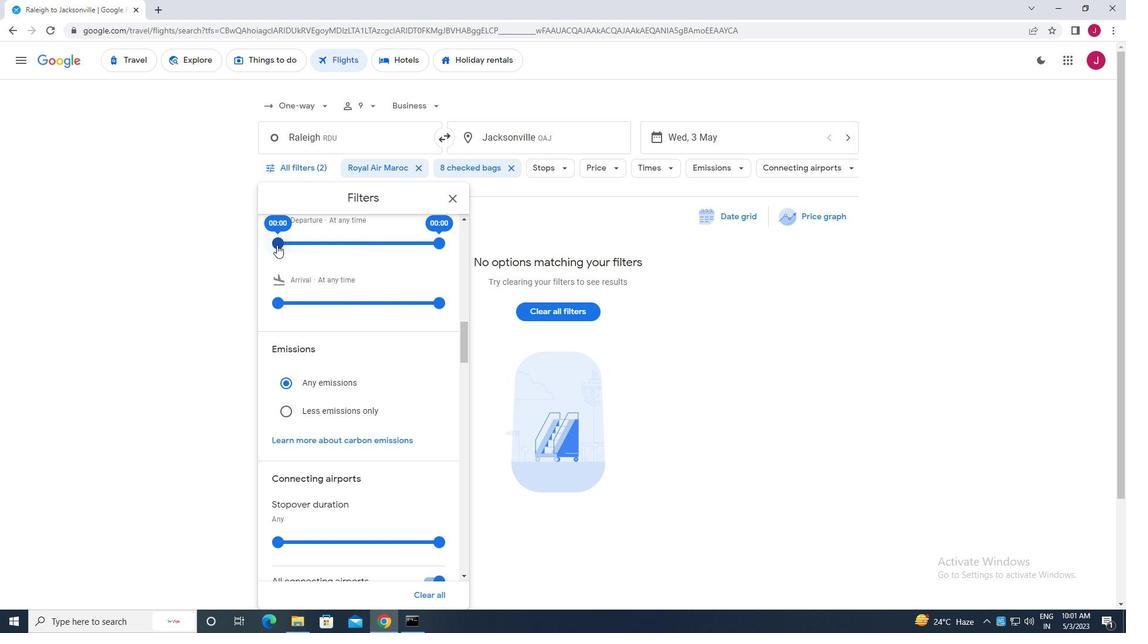 
Action: Mouse moved to (441, 242)
Screenshot: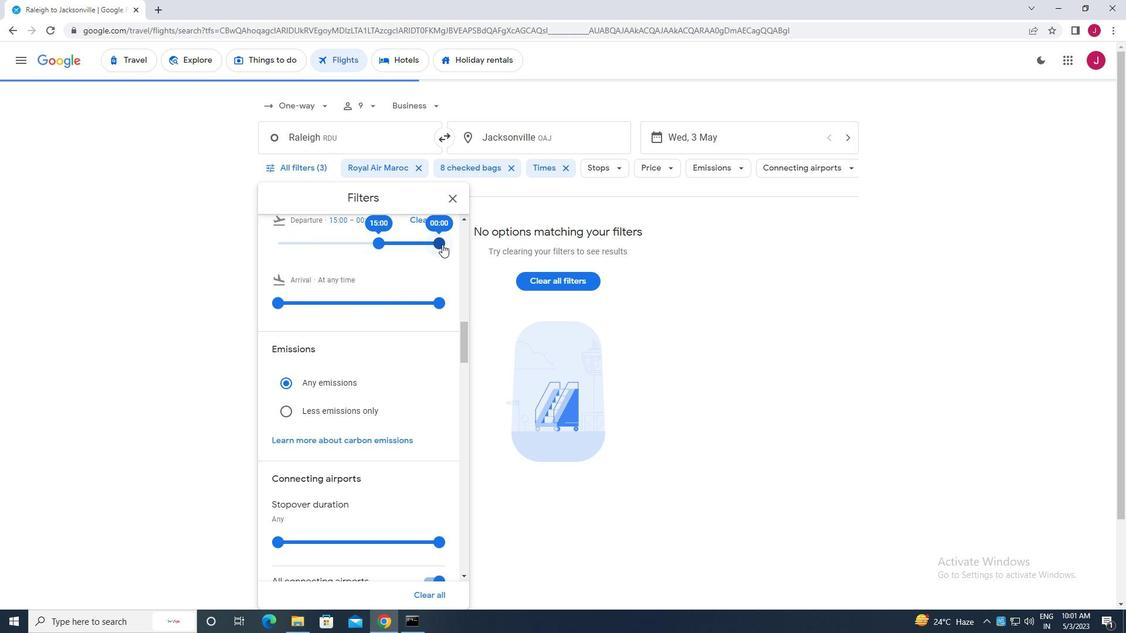 
Action: Mouse pressed left at (441, 242)
Screenshot: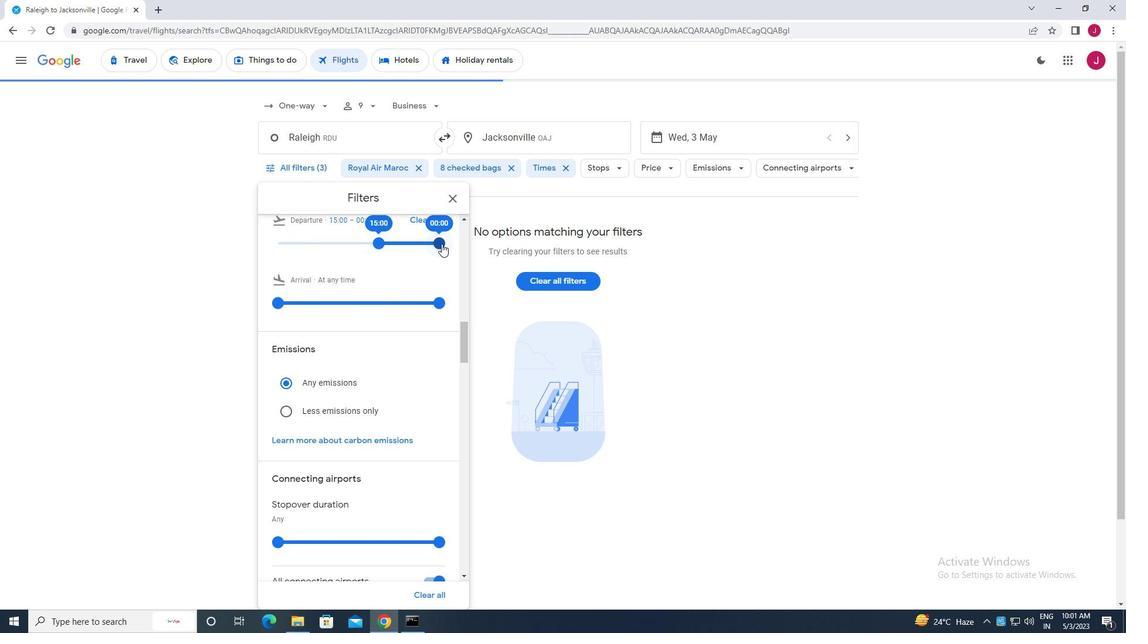 
Action: Mouse moved to (451, 196)
Screenshot: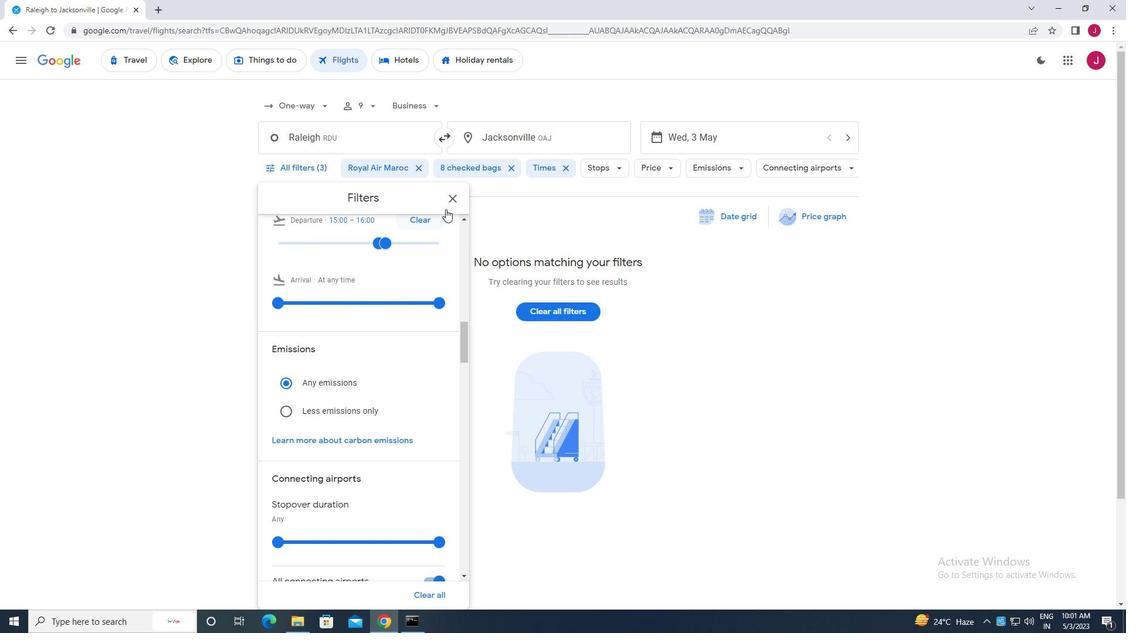 
Action: Mouse pressed left at (451, 196)
Screenshot: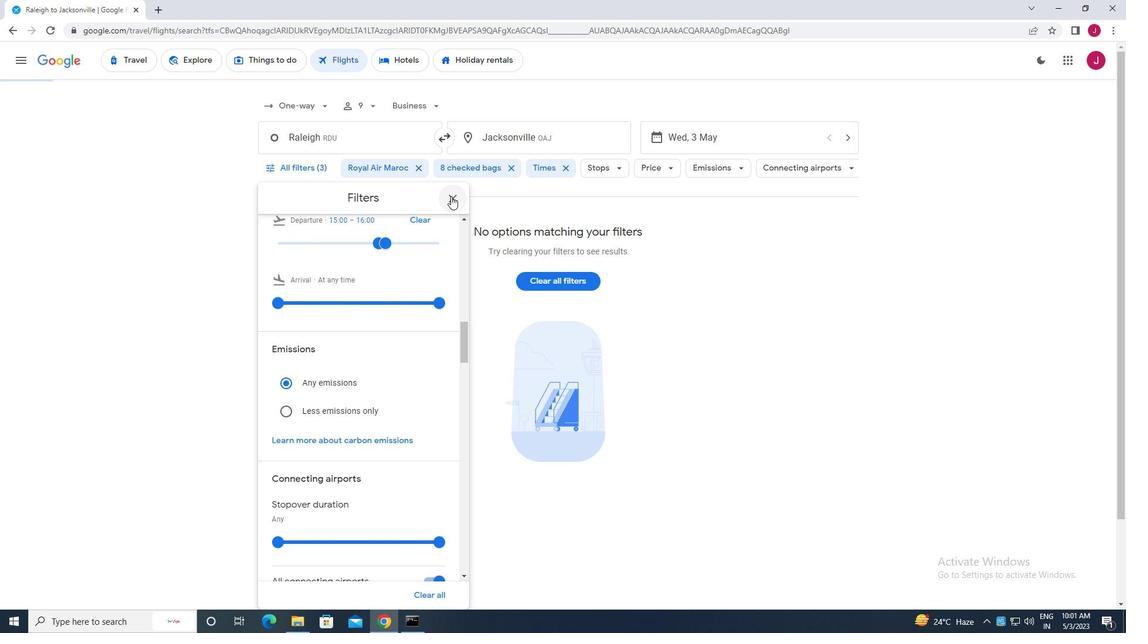 
Action: Mouse moved to (446, 197)
Screenshot: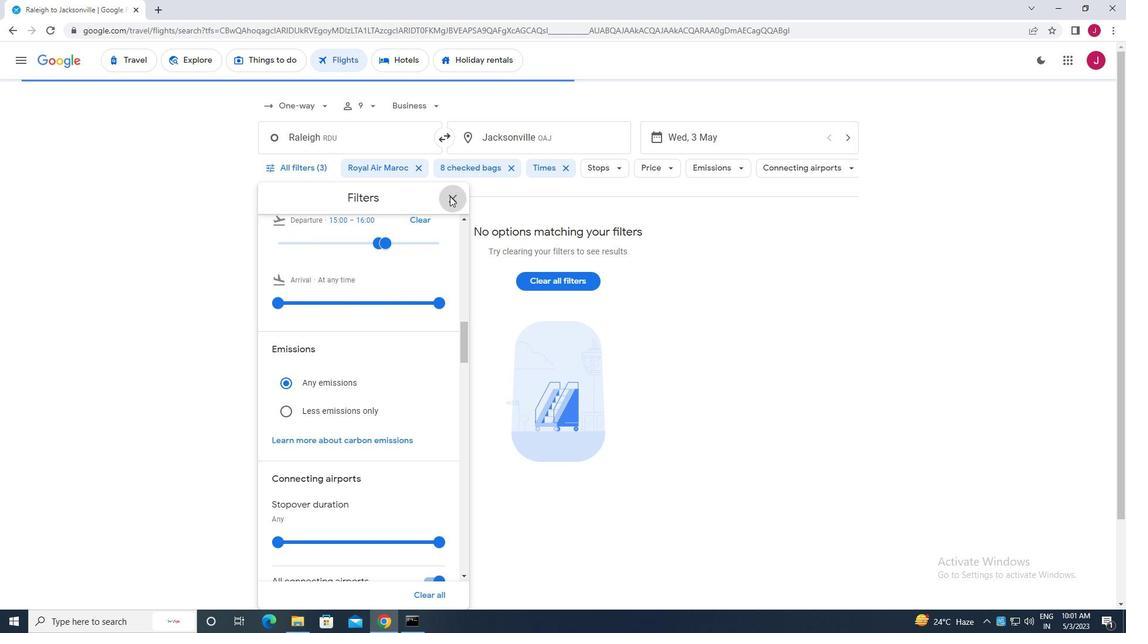 
